 Task: Create a due date automation trigger when advanced on, on the tuesday before a card is due add fields without custom field "Resume" cleared at 11:00 AM.
Action: Mouse moved to (1110, 90)
Screenshot: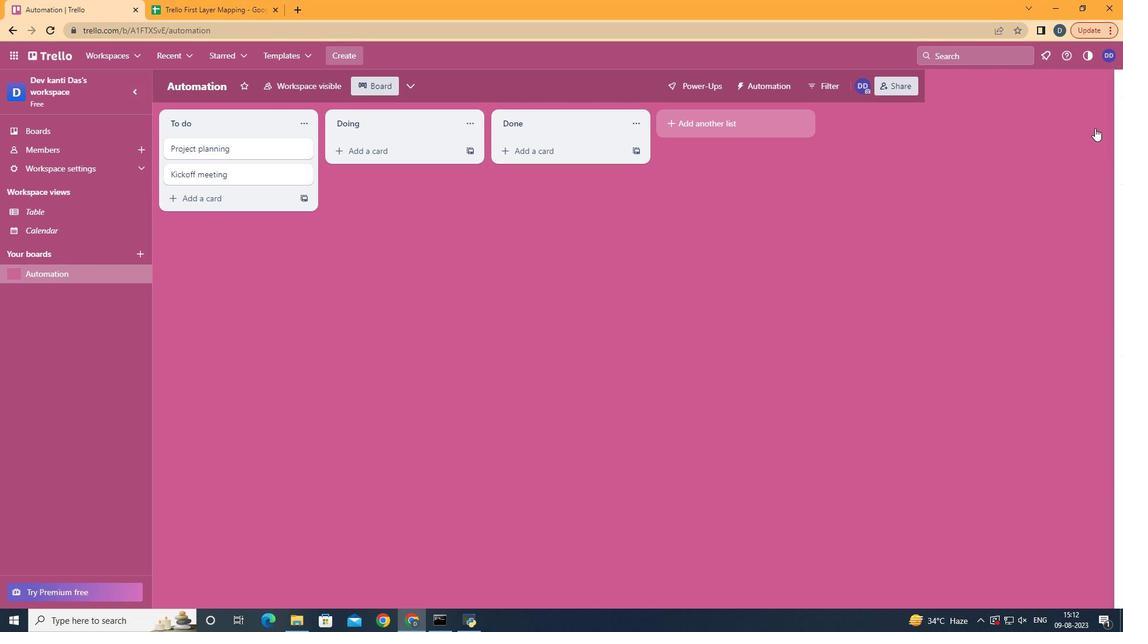 
Action: Mouse pressed left at (1110, 90)
Screenshot: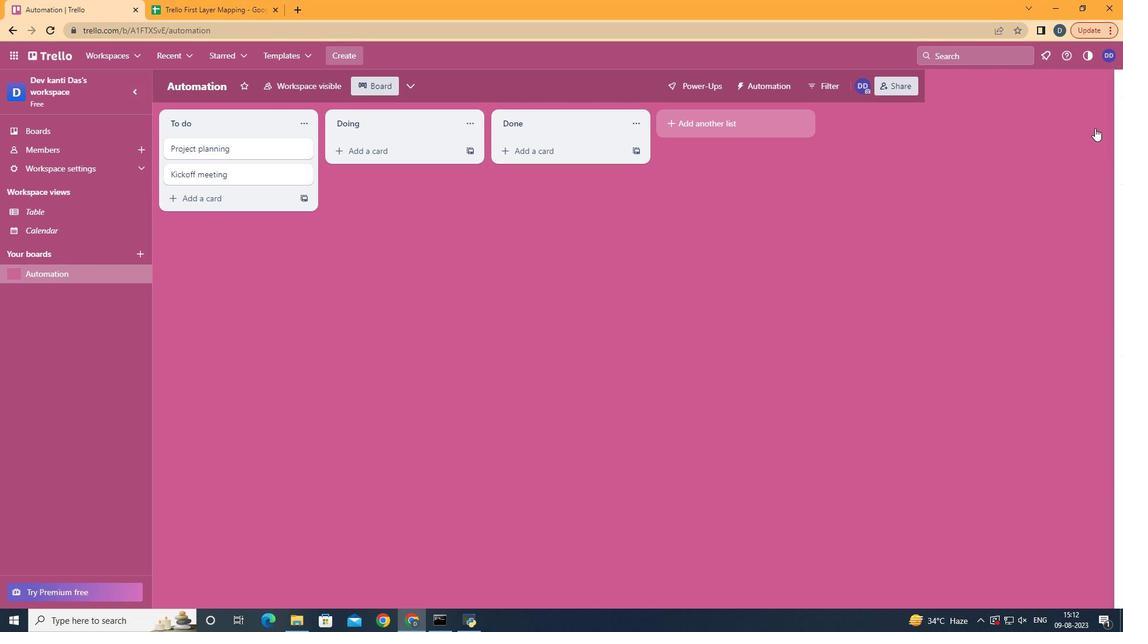 
Action: Mouse moved to (986, 262)
Screenshot: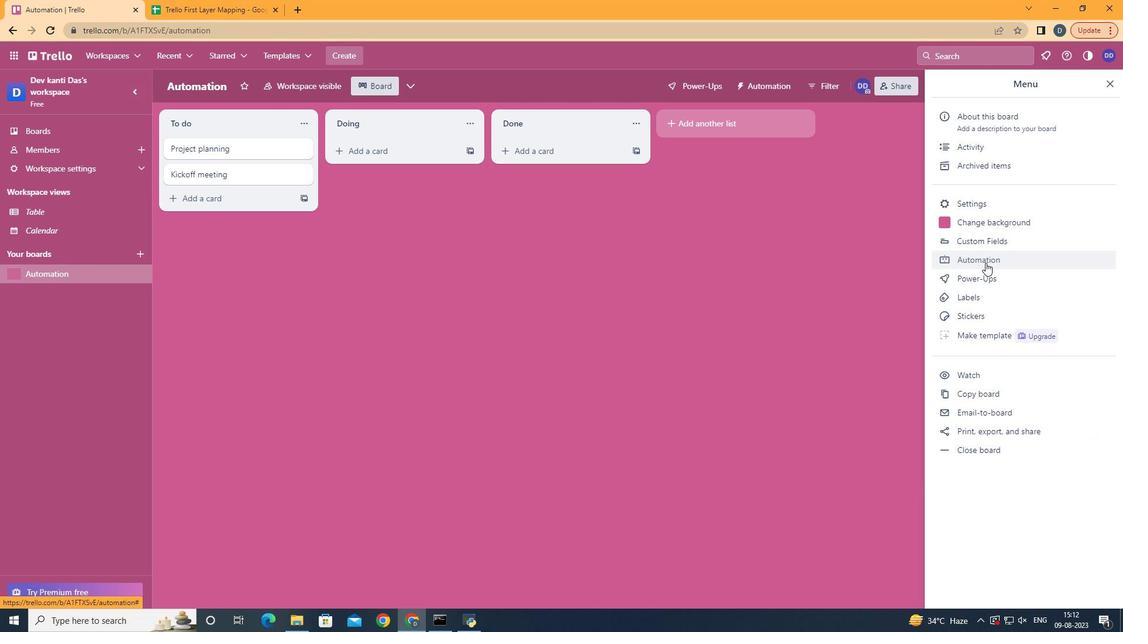 
Action: Mouse pressed left at (986, 262)
Screenshot: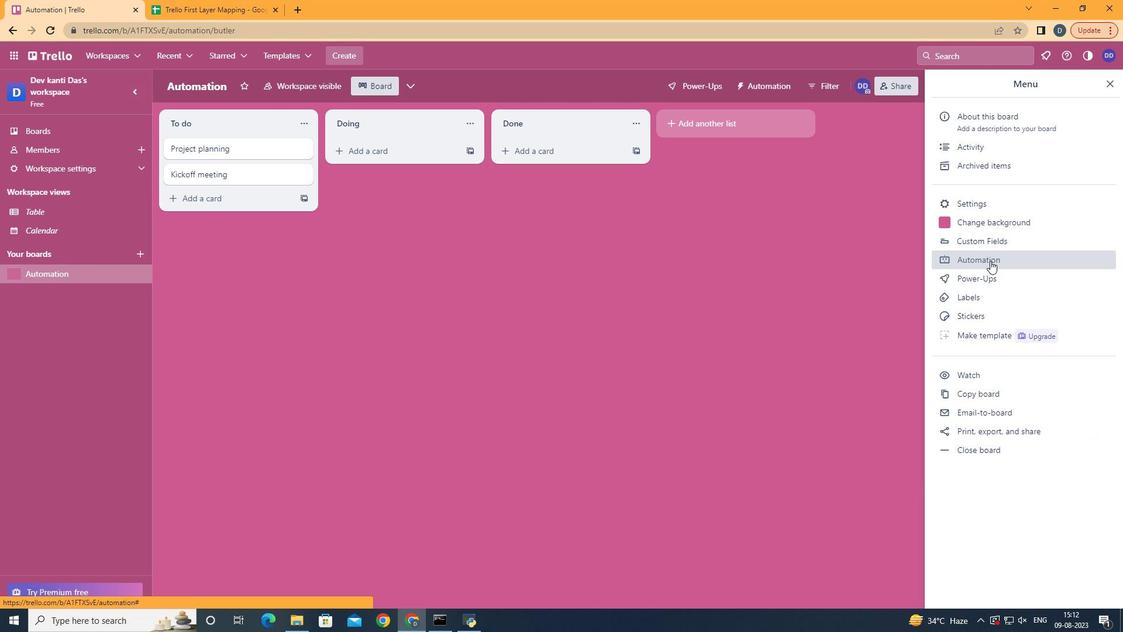 
Action: Mouse moved to (213, 242)
Screenshot: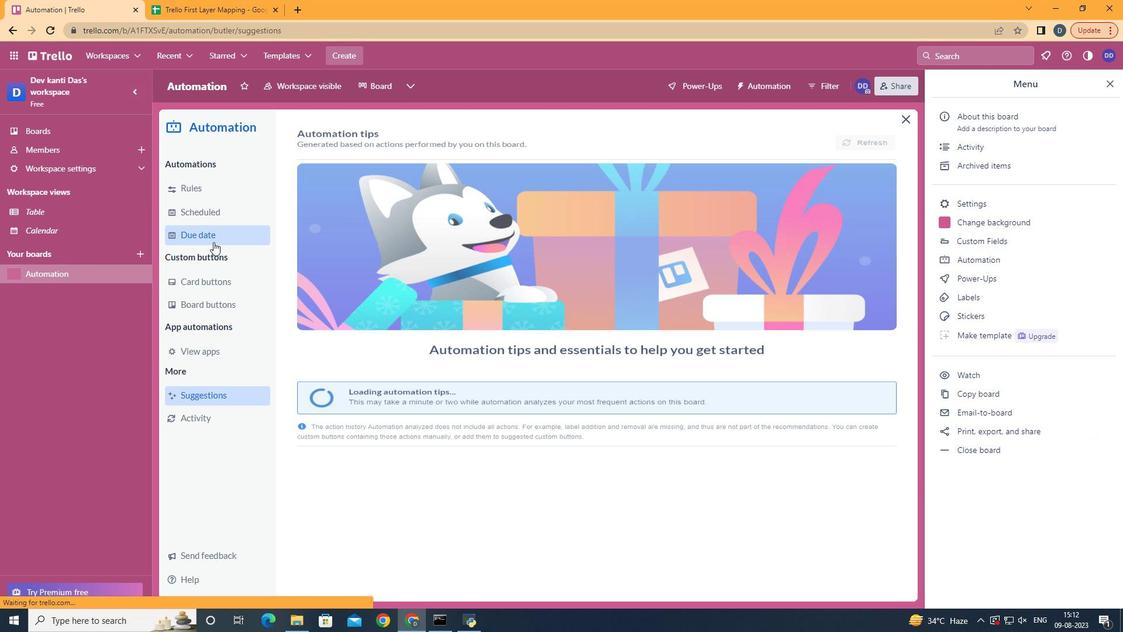 
Action: Mouse pressed left at (213, 242)
Screenshot: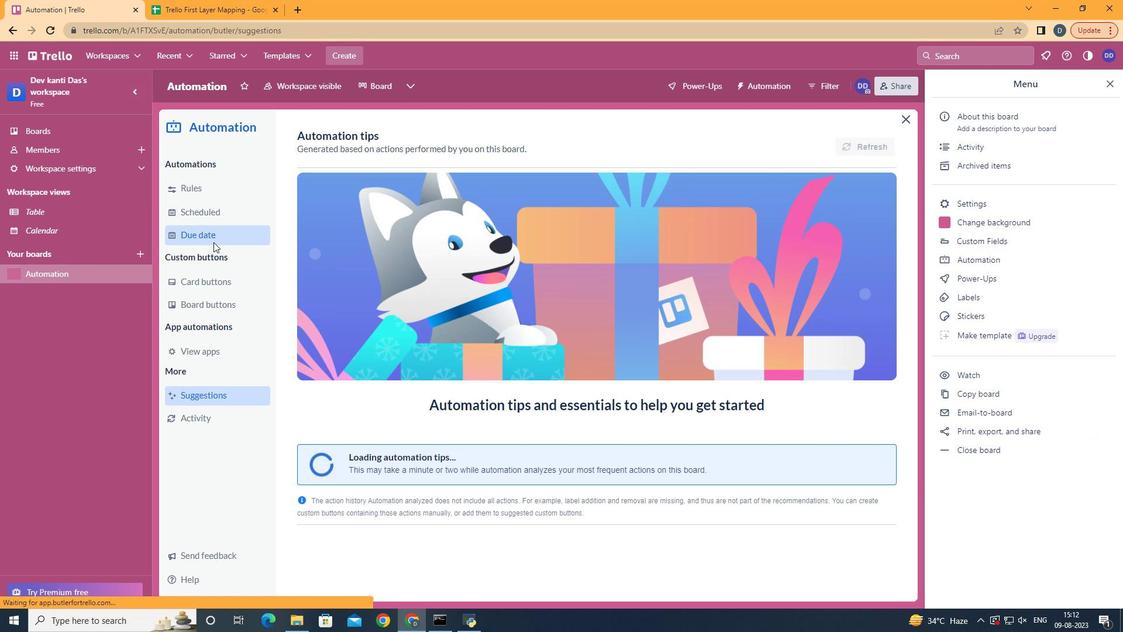 
Action: Mouse moved to (819, 144)
Screenshot: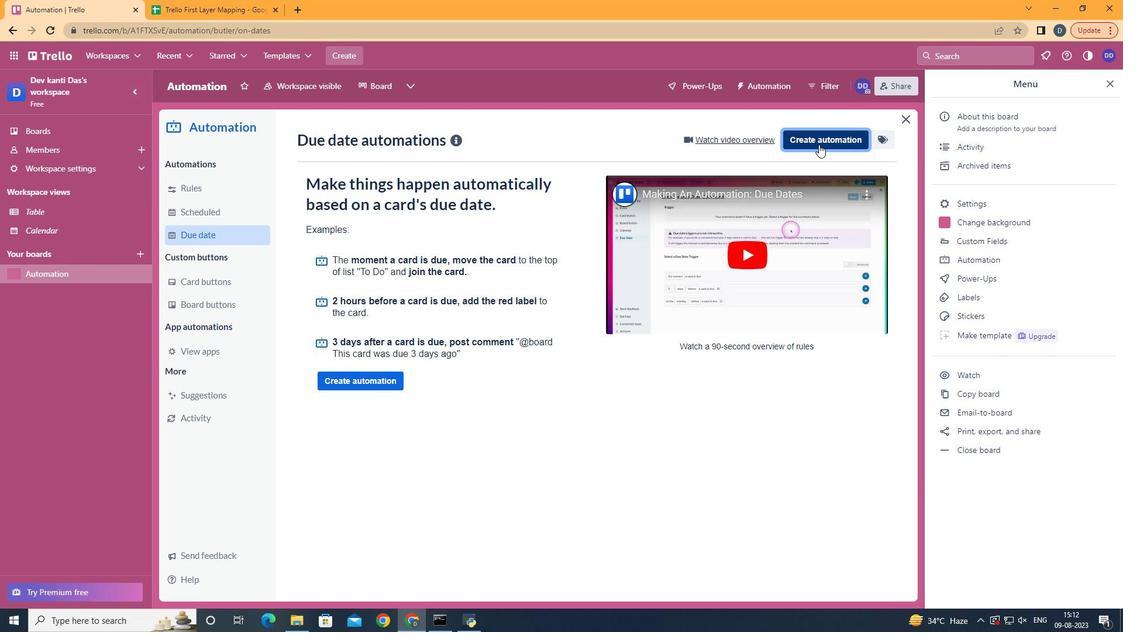 
Action: Mouse pressed left at (819, 144)
Screenshot: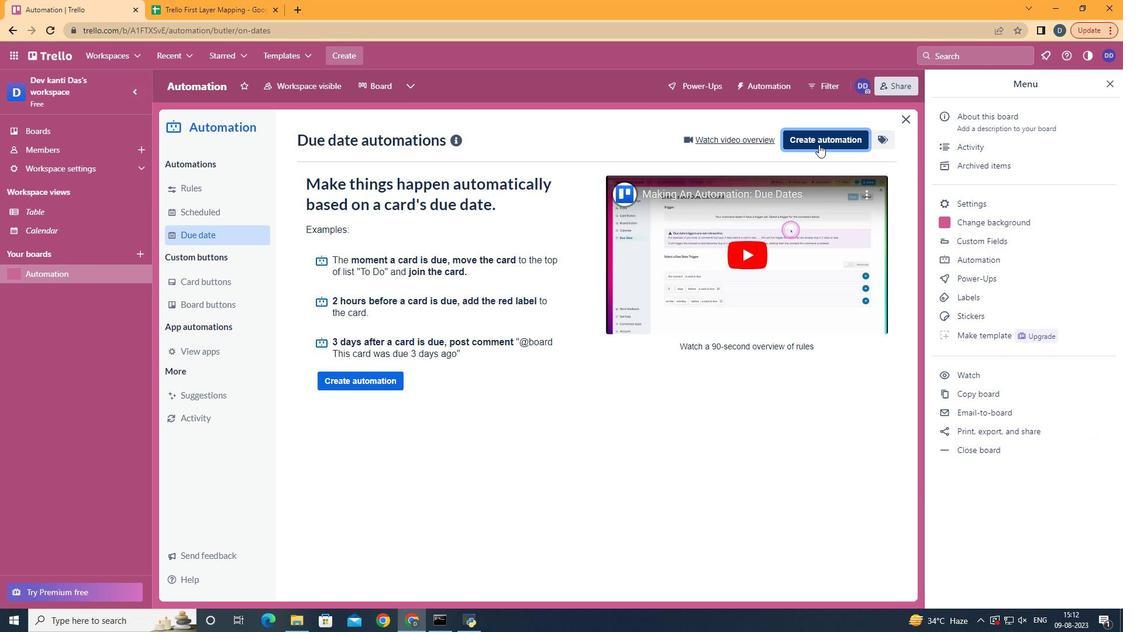 
Action: Mouse moved to (660, 250)
Screenshot: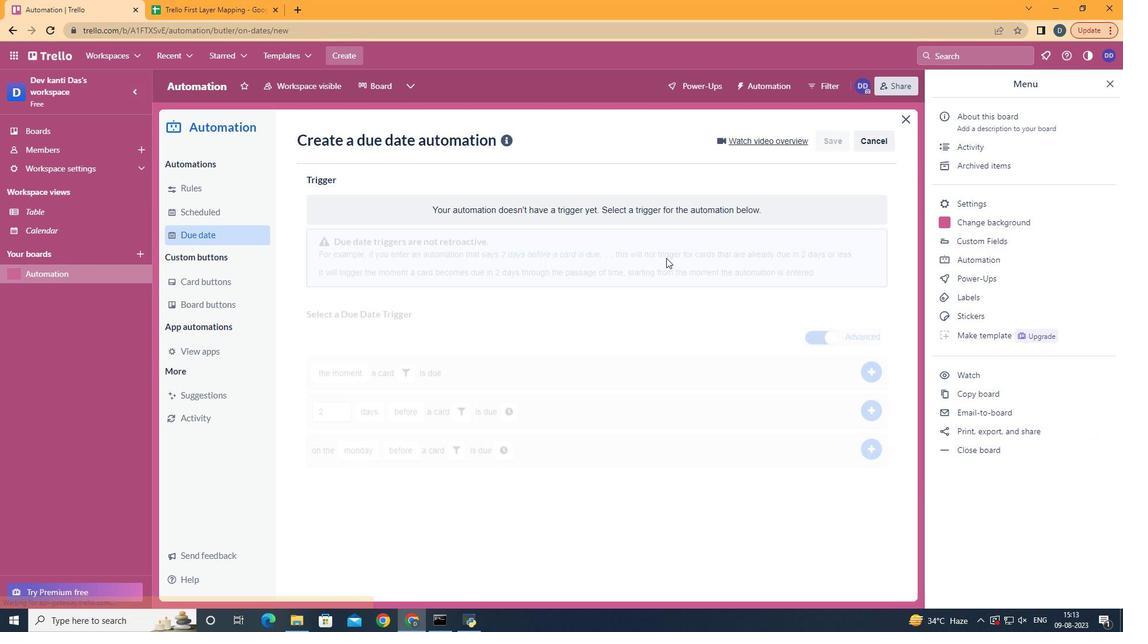 
Action: Mouse pressed left at (660, 250)
Screenshot: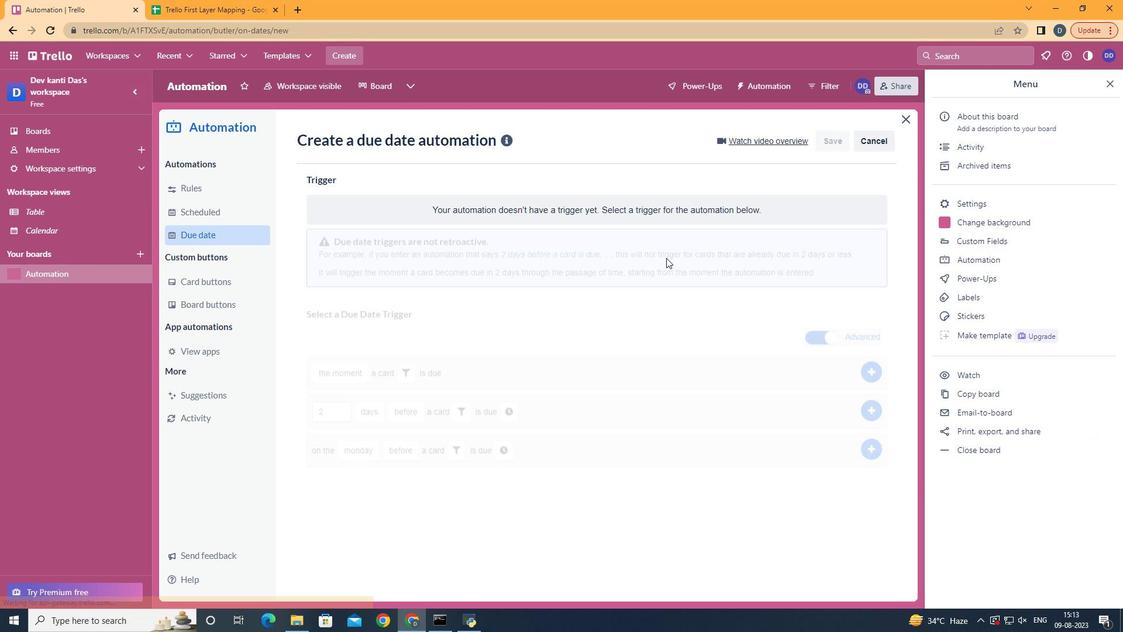 
Action: Mouse moved to (379, 333)
Screenshot: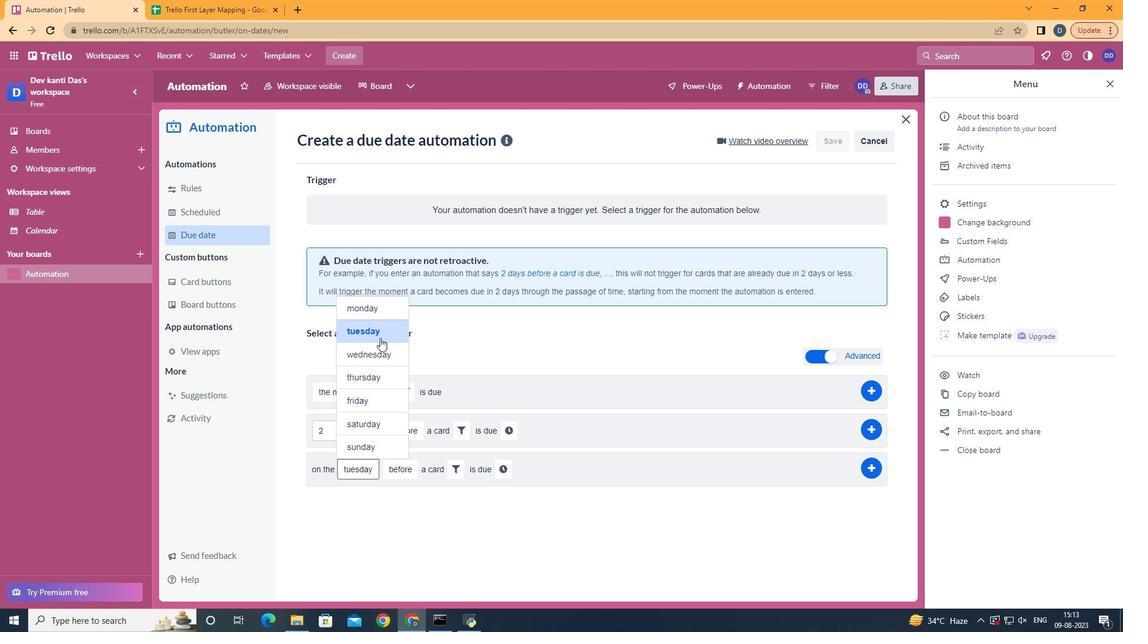 
Action: Mouse pressed left at (379, 333)
Screenshot: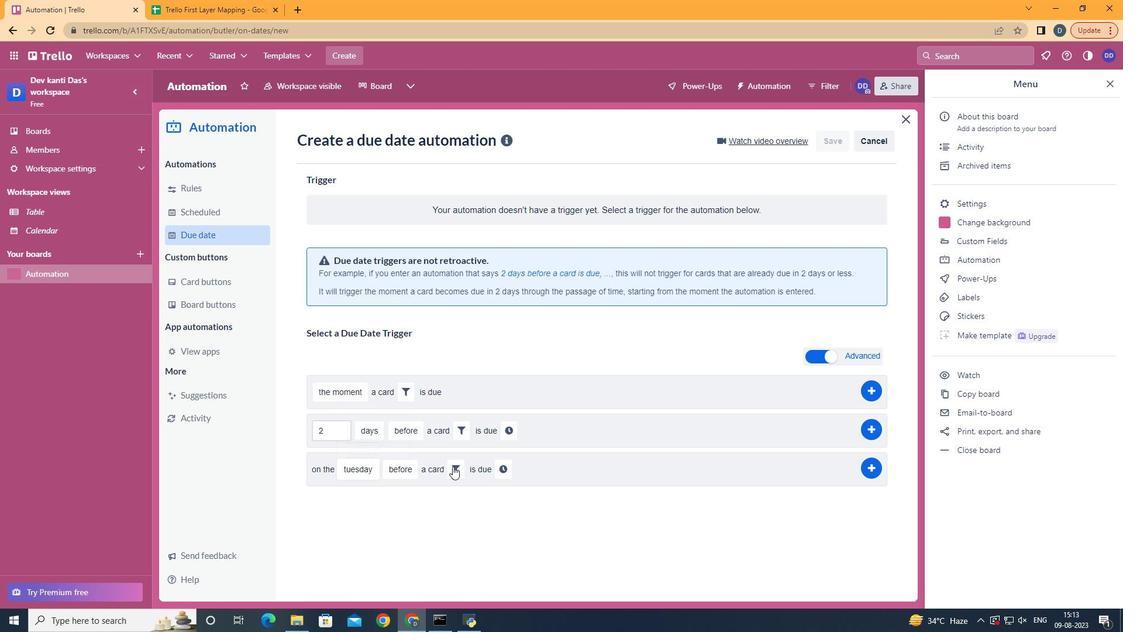 
Action: Mouse moved to (454, 472)
Screenshot: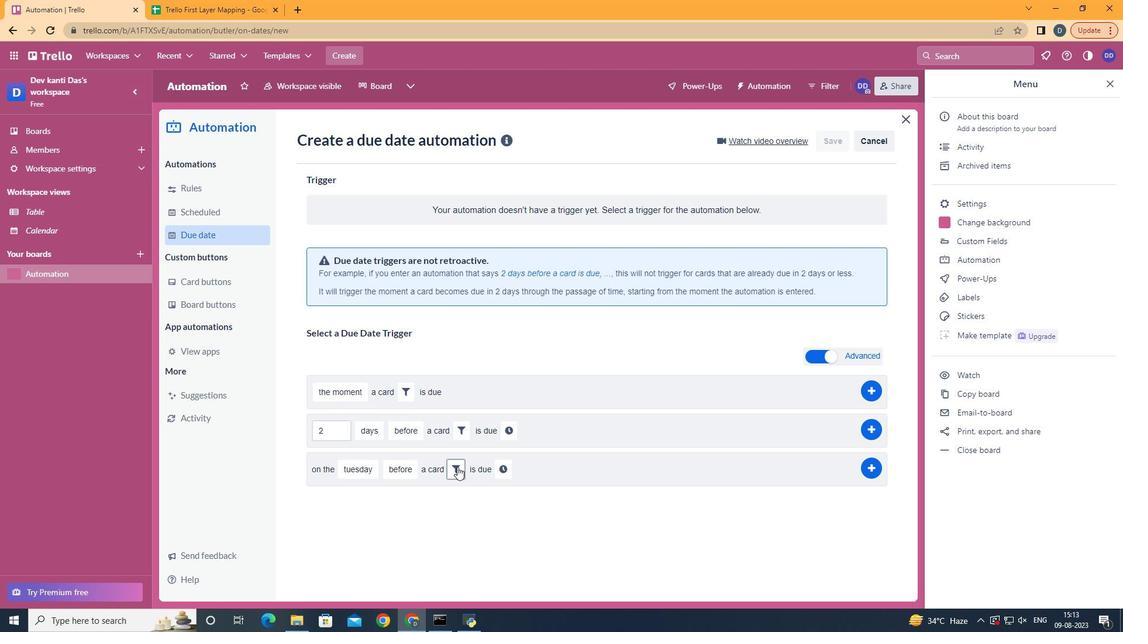 
Action: Mouse pressed left at (454, 472)
Screenshot: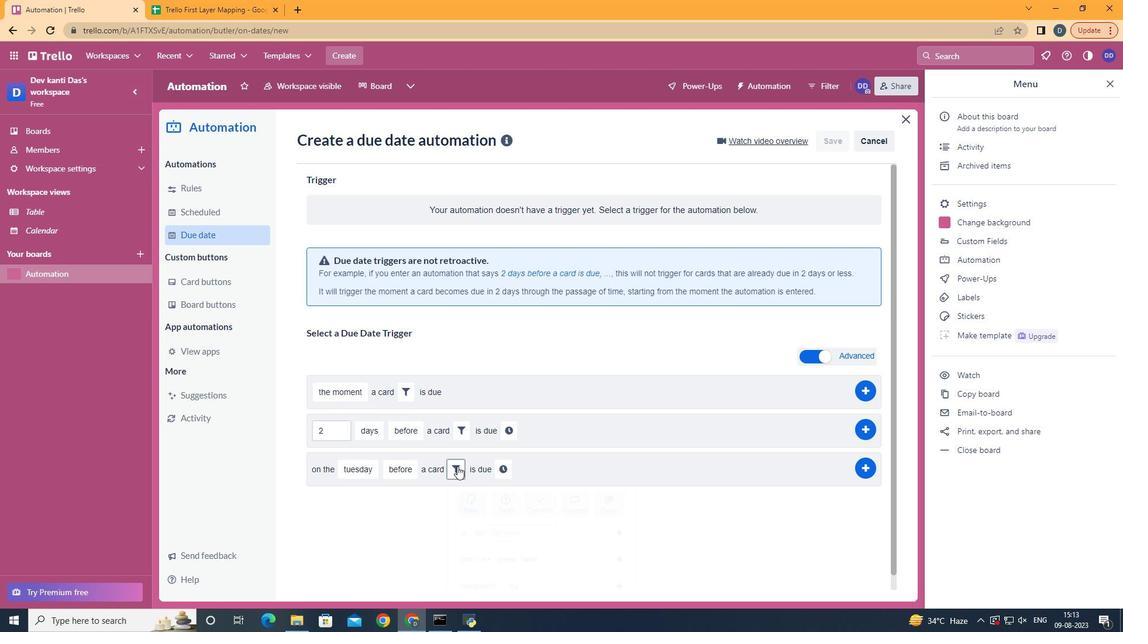 
Action: Mouse moved to (654, 503)
Screenshot: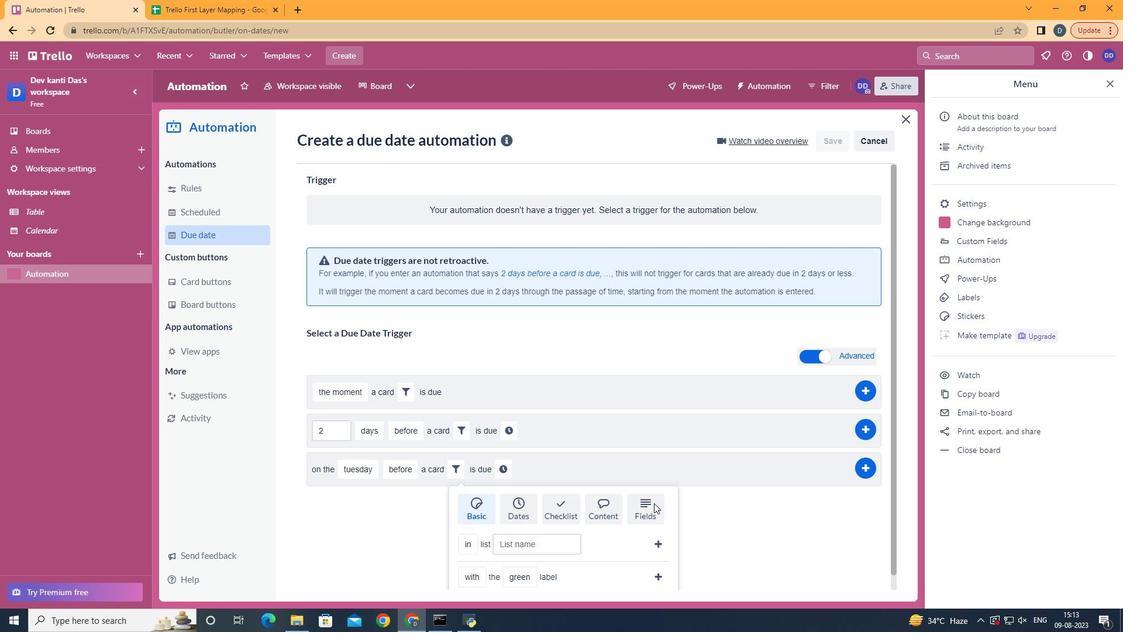 
Action: Mouse pressed left at (654, 503)
Screenshot: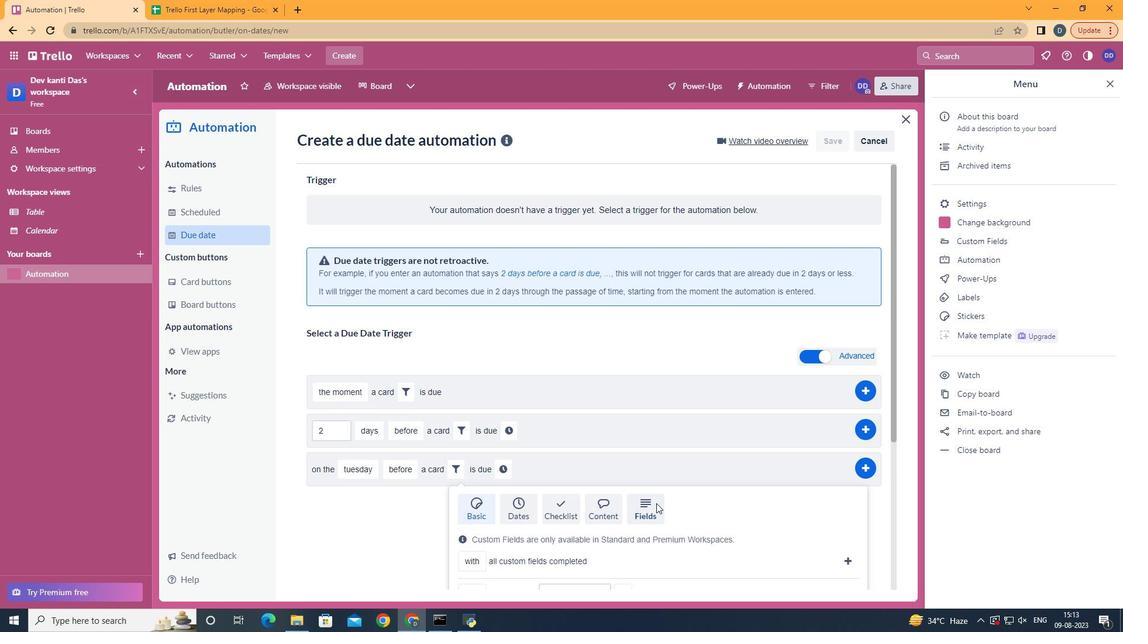 
Action: Mouse moved to (656, 503)
Screenshot: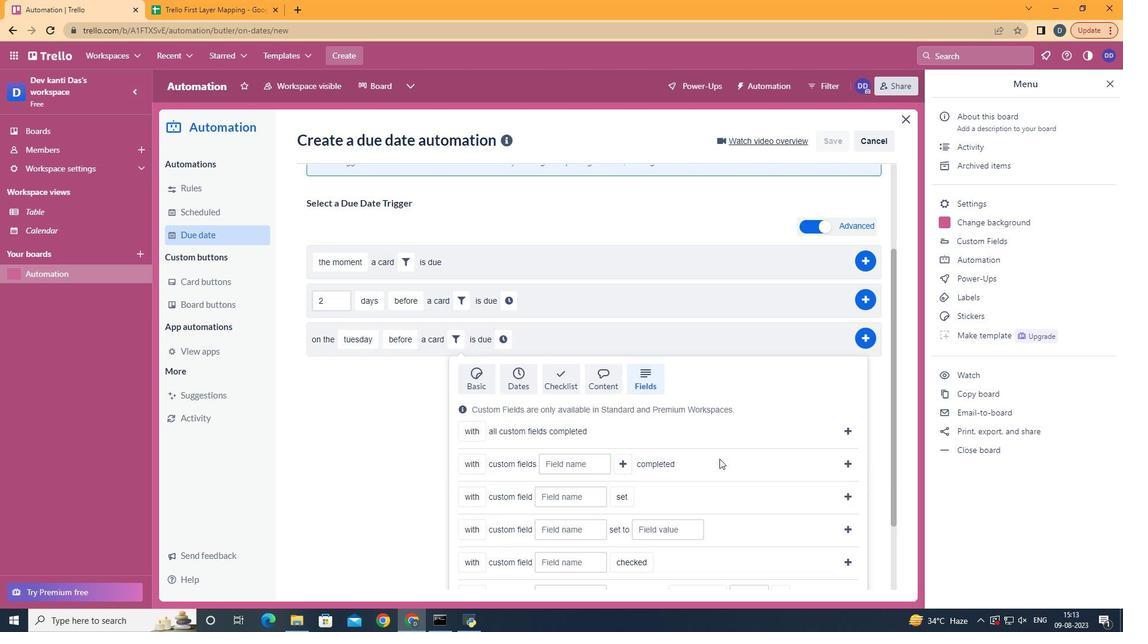 
Action: Mouse scrolled (656, 502) with delta (0, 0)
Screenshot: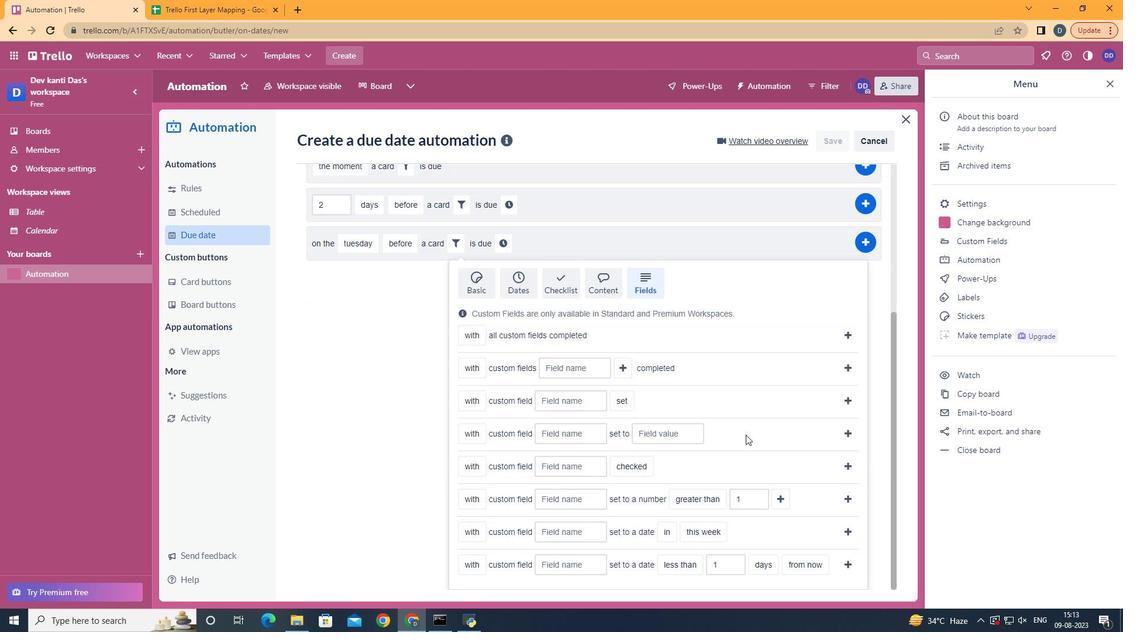
Action: Mouse scrolled (656, 502) with delta (0, 0)
Screenshot: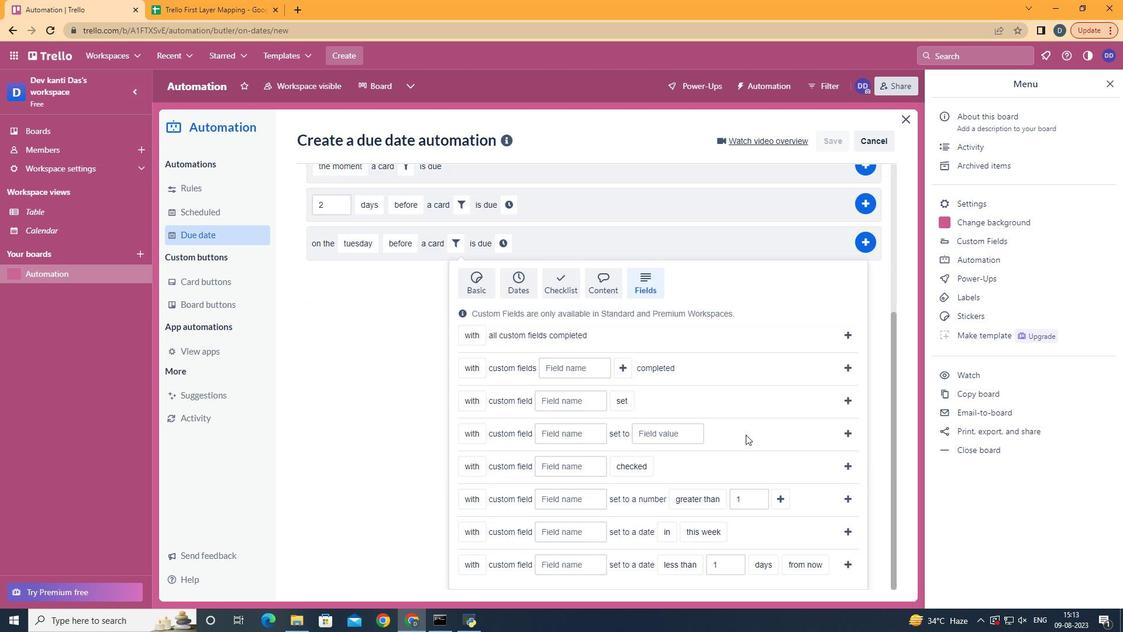
Action: Mouse scrolled (656, 502) with delta (0, 0)
Screenshot: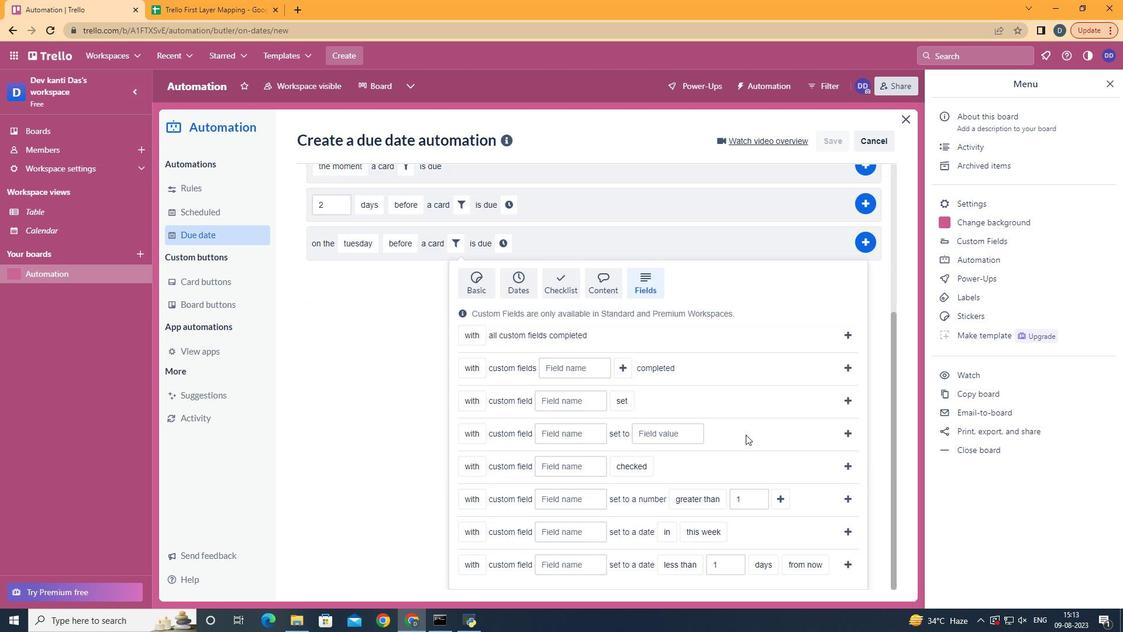 
Action: Mouse scrolled (656, 502) with delta (0, 0)
Screenshot: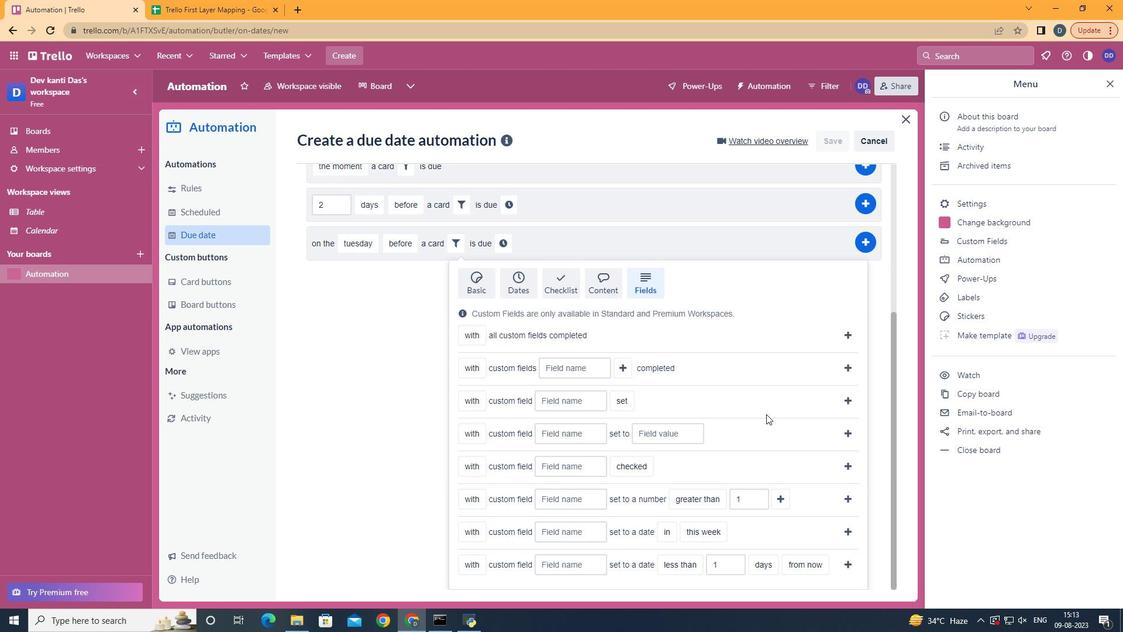 
Action: Mouse scrolled (656, 502) with delta (0, 0)
Screenshot: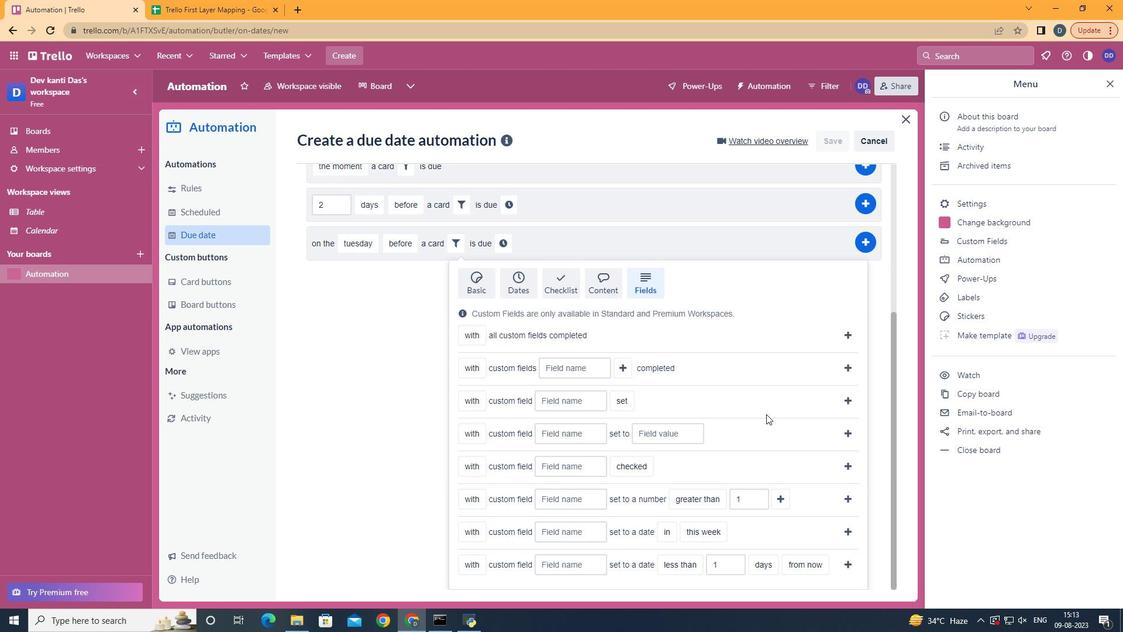 
Action: Mouse moved to (491, 443)
Screenshot: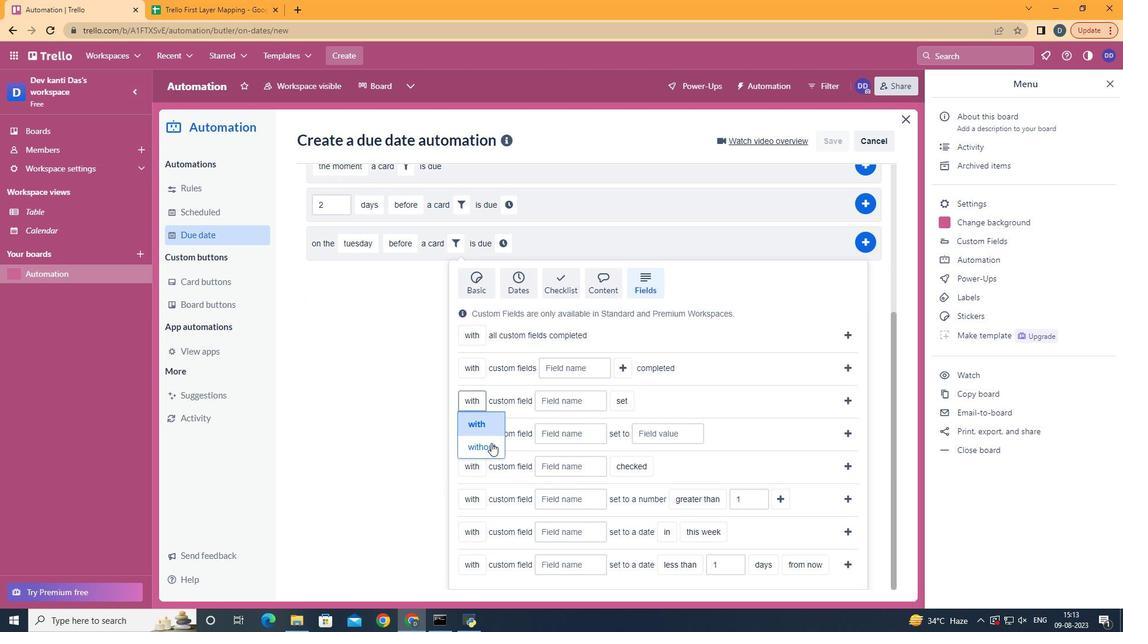 
Action: Mouse pressed left at (491, 443)
Screenshot: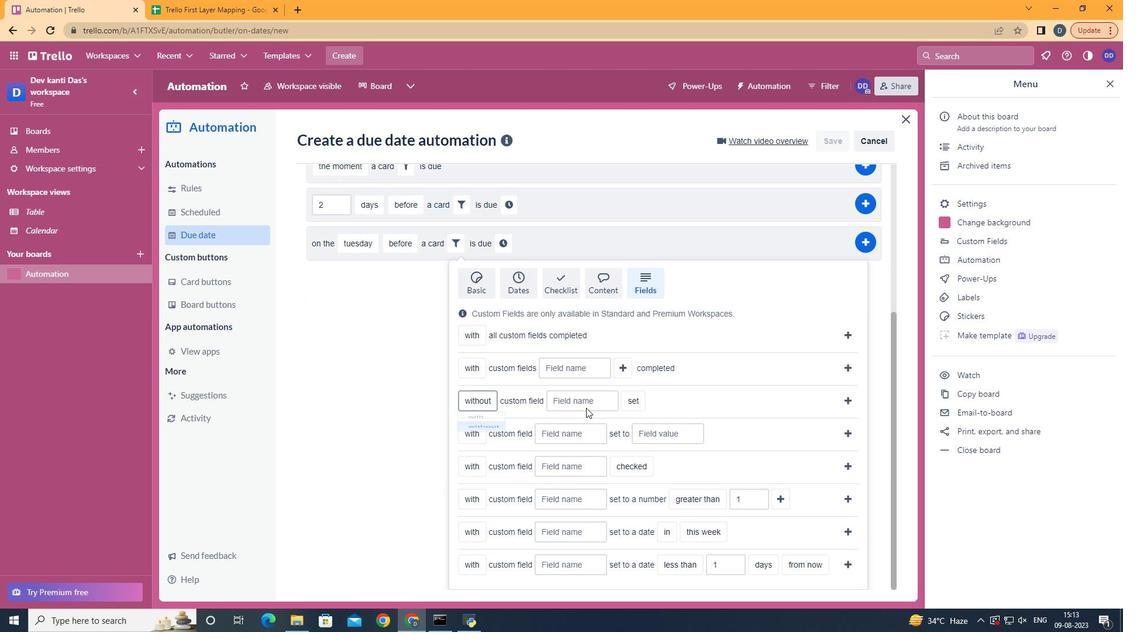 
Action: Mouse moved to (585, 399)
Screenshot: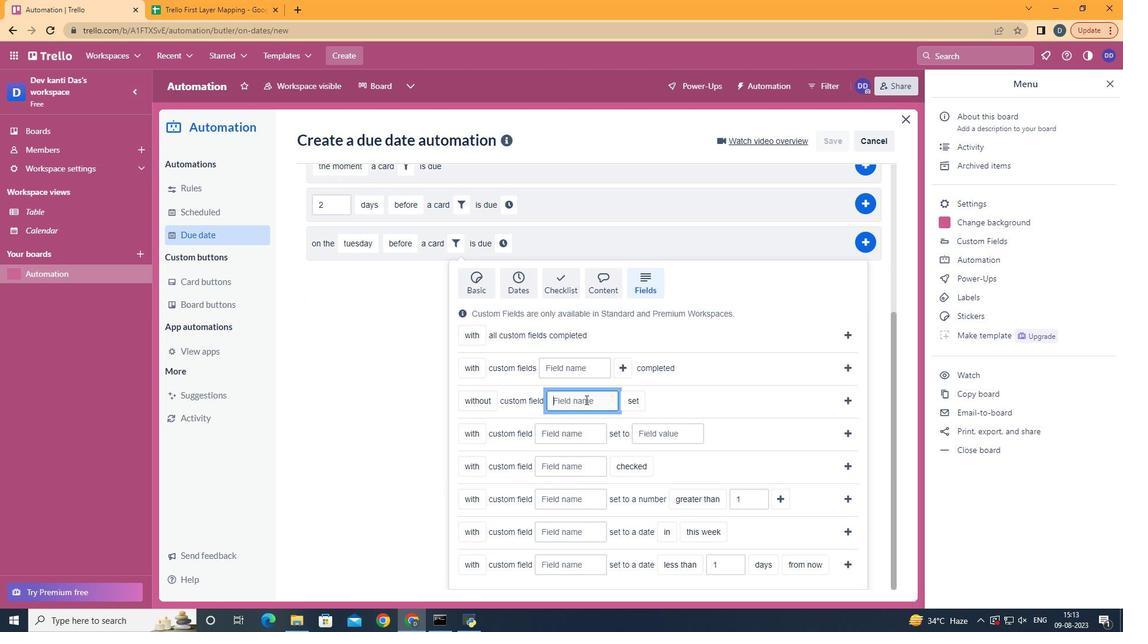 
Action: Mouse pressed left at (585, 399)
Screenshot: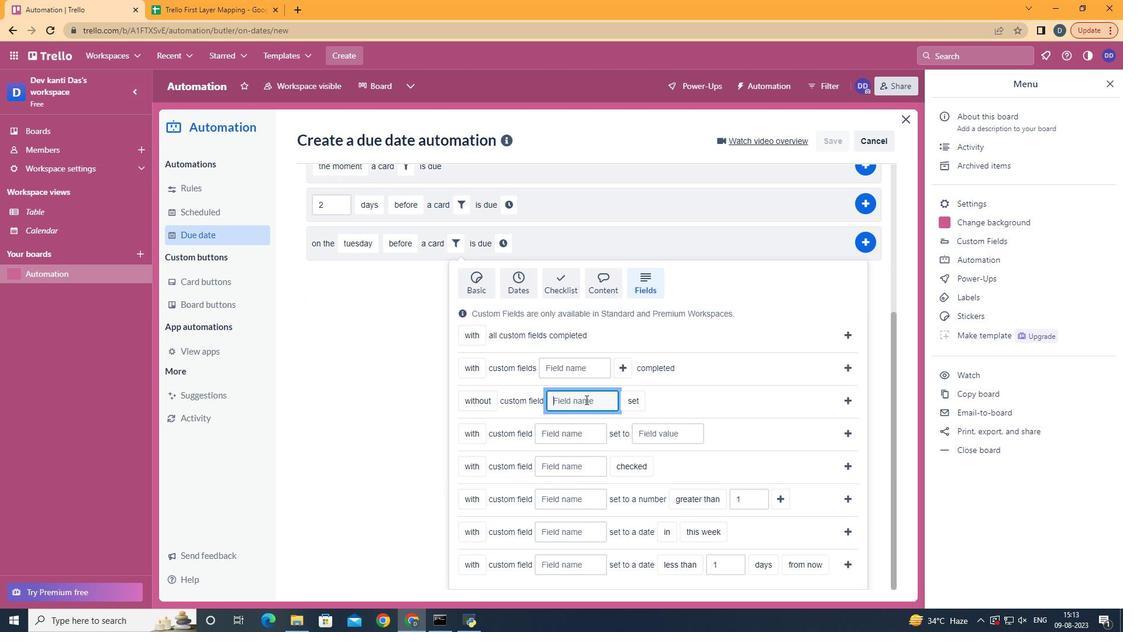 
Action: Key pressed <Key.shift>Resume
Screenshot: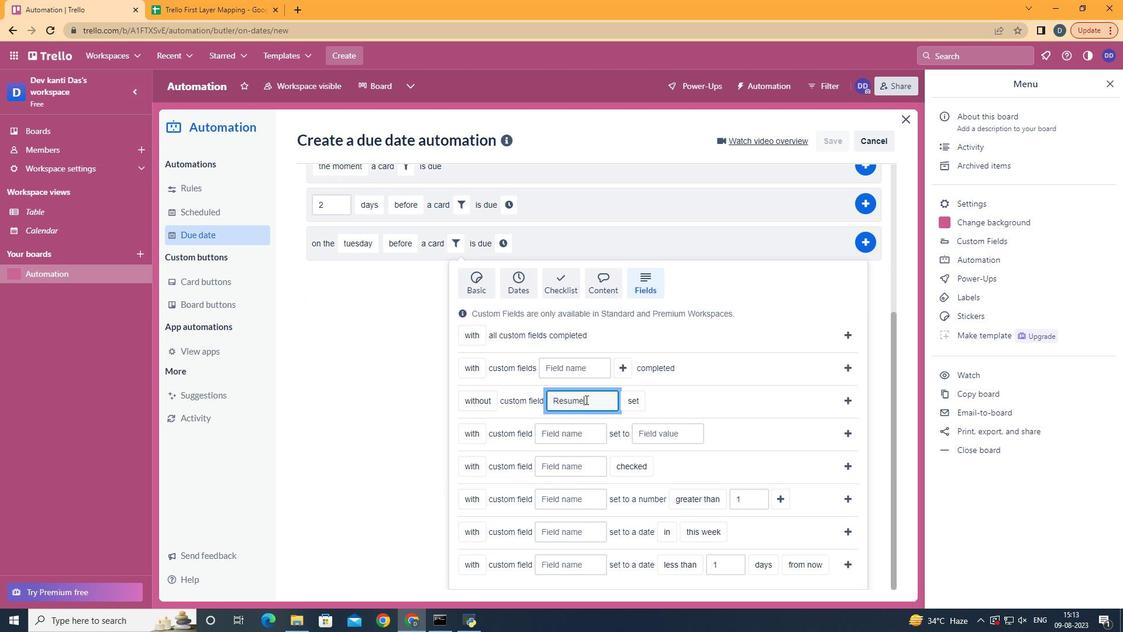 
Action: Mouse moved to (640, 447)
Screenshot: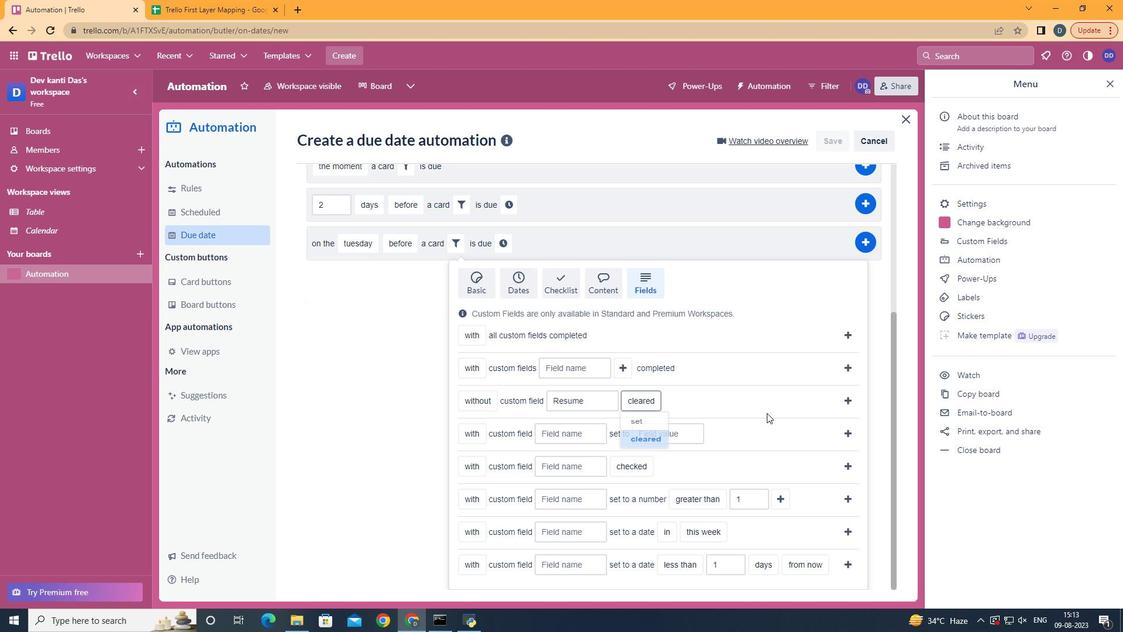 
Action: Mouse pressed left at (640, 447)
Screenshot: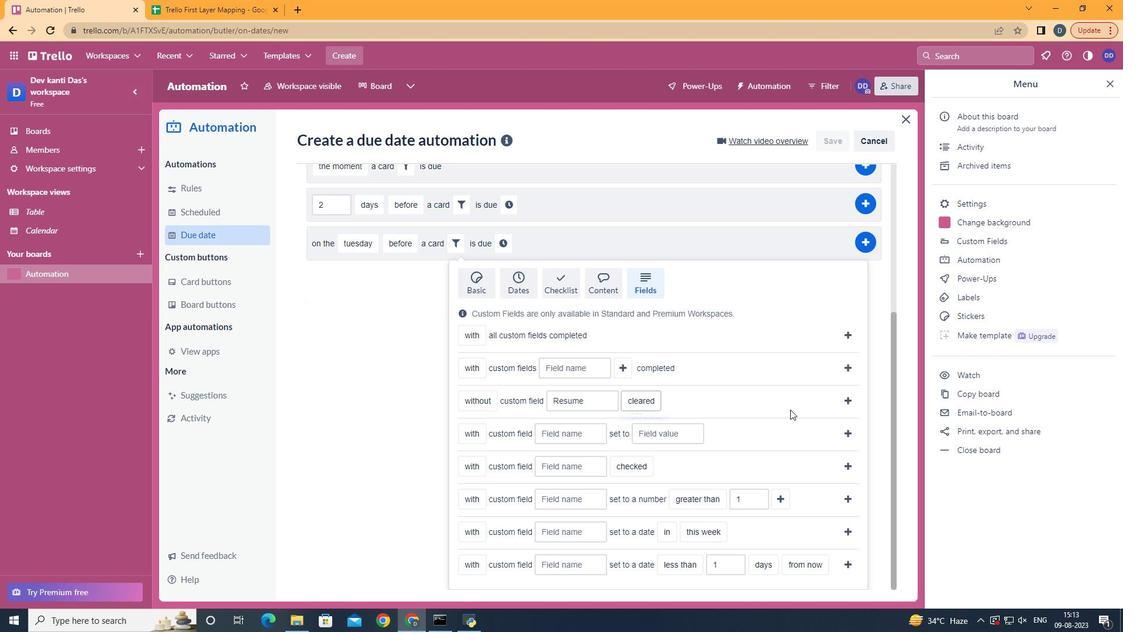 
Action: Mouse moved to (848, 400)
Screenshot: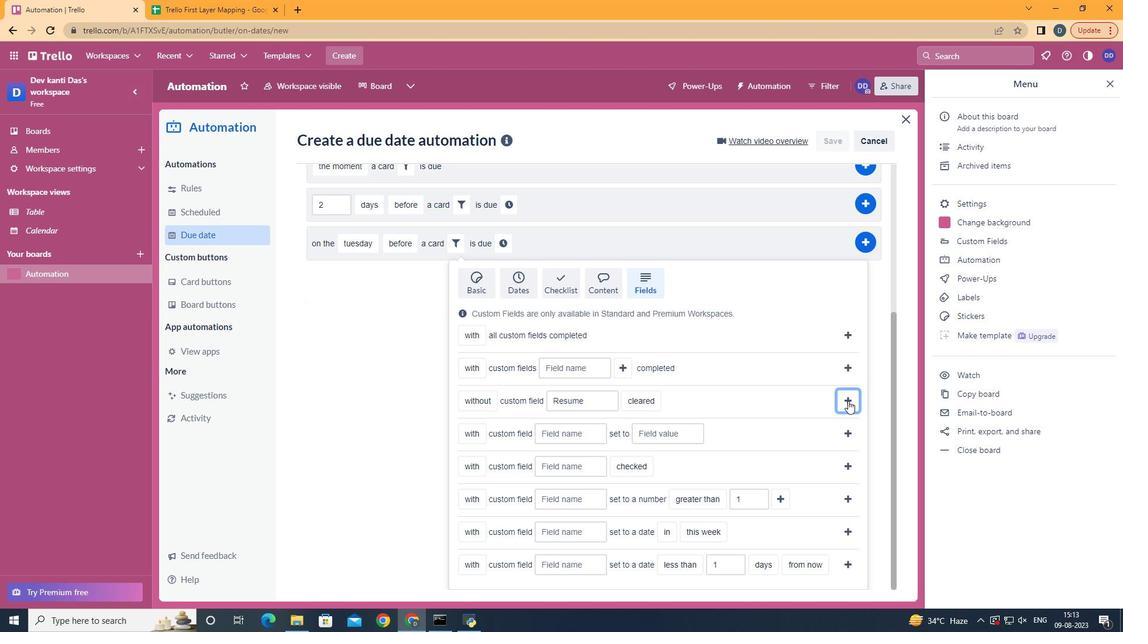 
Action: Mouse pressed left at (848, 400)
Screenshot: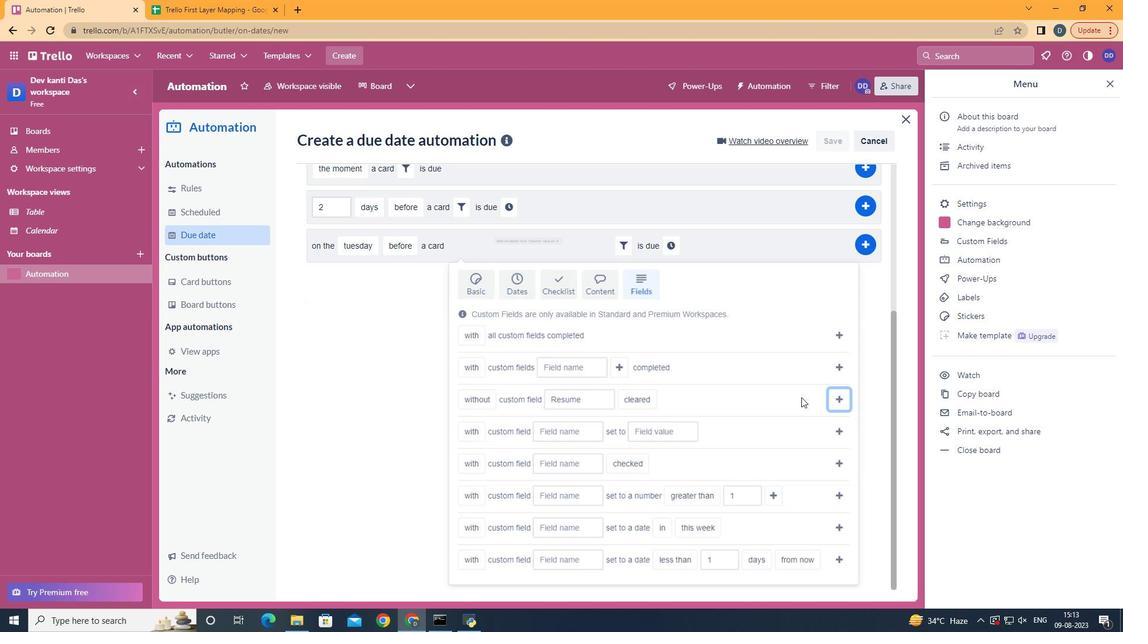 
Action: Mouse moved to (674, 468)
Screenshot: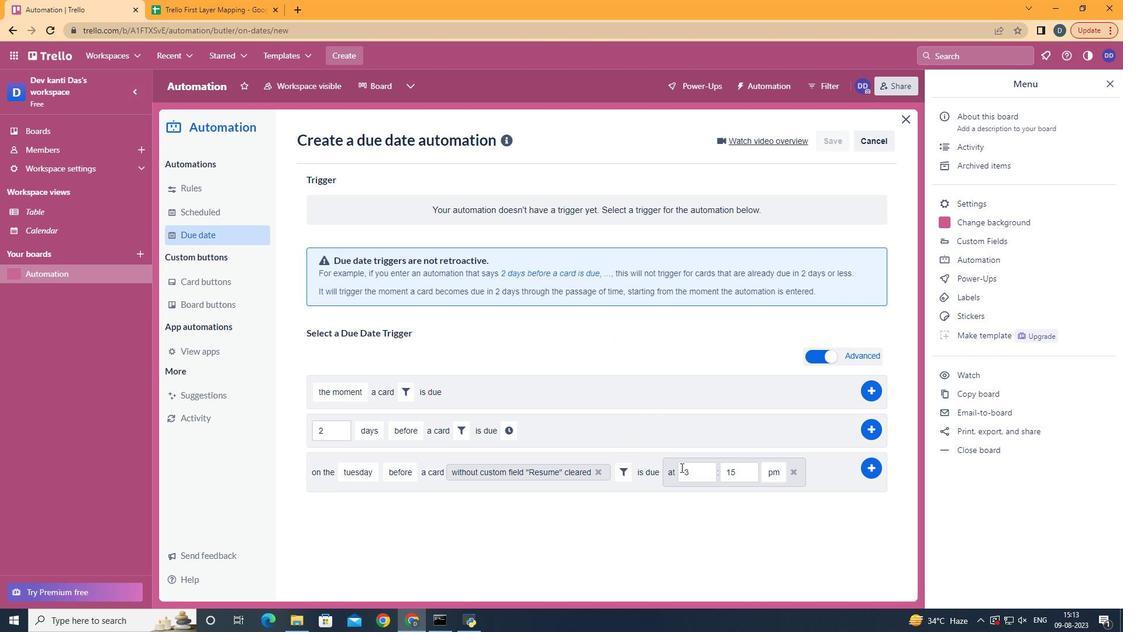 
Action: Mouse pressed left at (674, 468)
Screenshot: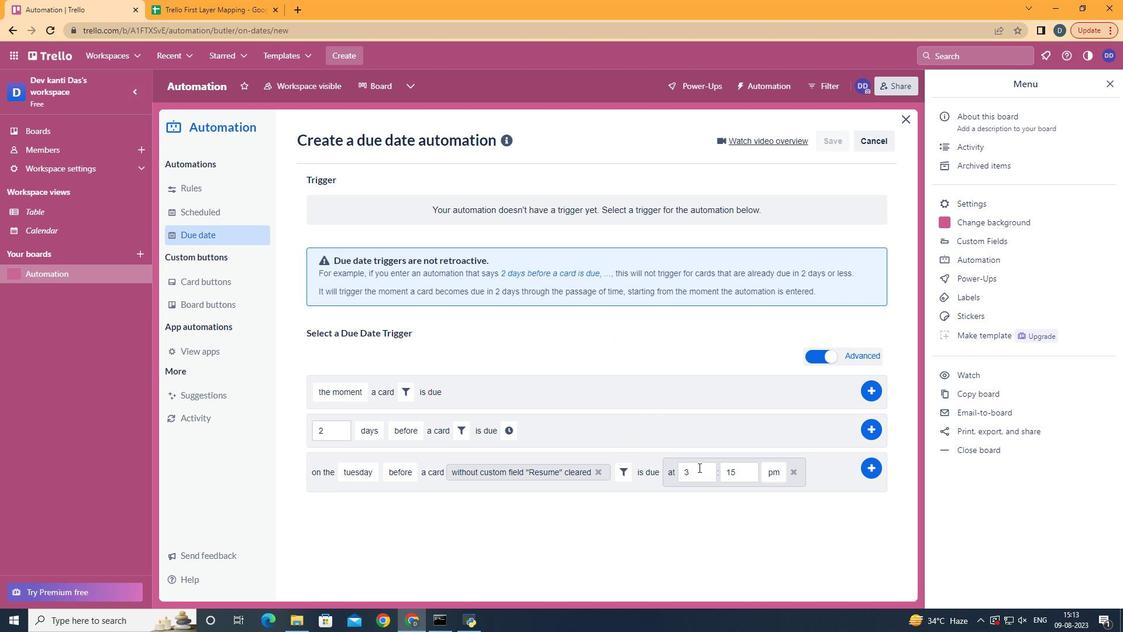 
Action: Mouse moved to (701, 468)
Screenshot: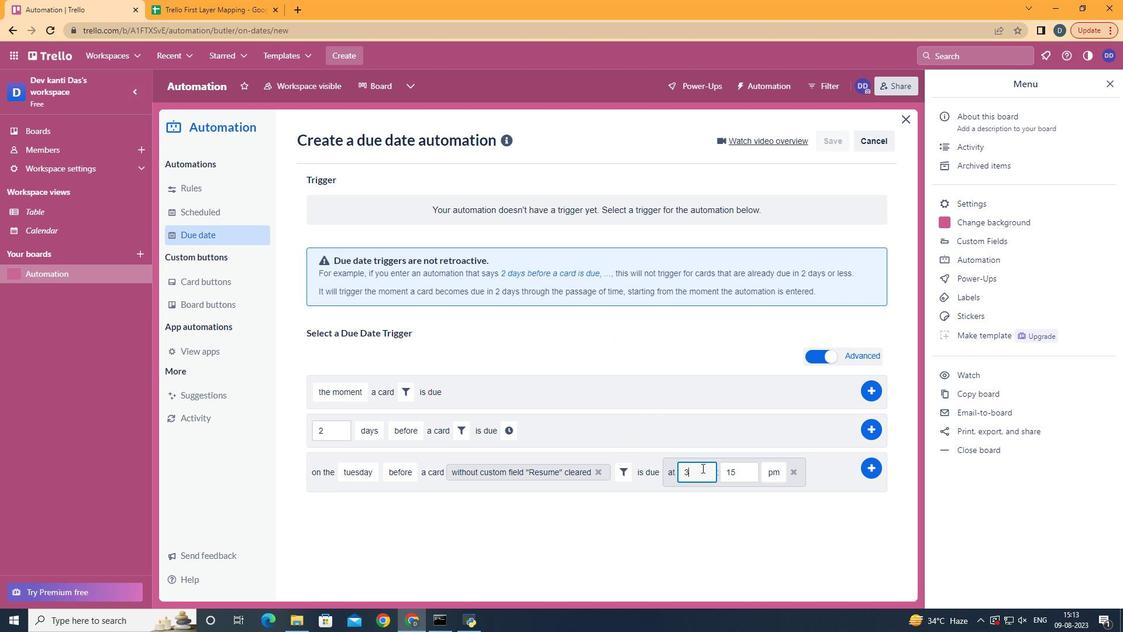 
Action: Mouse pressed left at (701, 468)
Screenshot: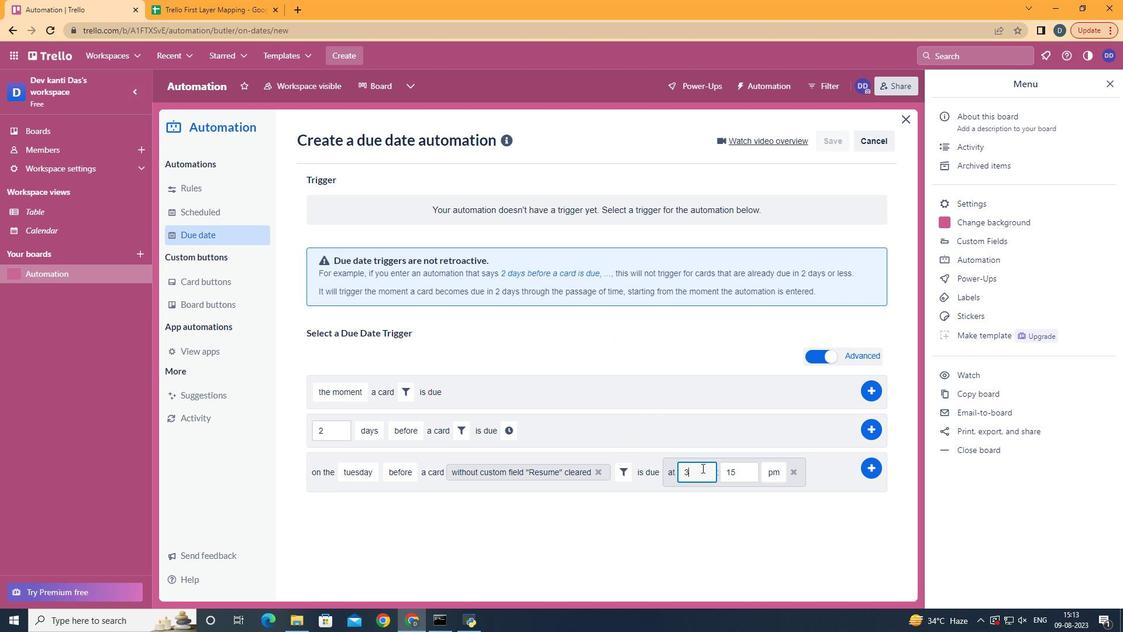 
Action: Mouse moved to (702, 468)
Screenshot: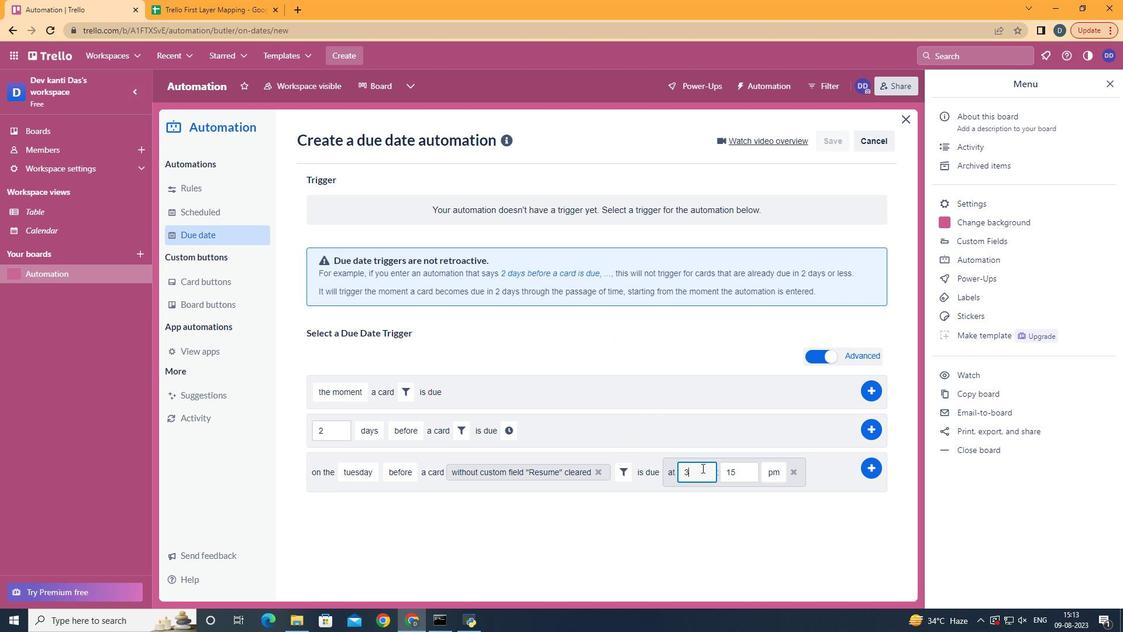 
Action: Key pressed <Key.backspace>11
Screenshot: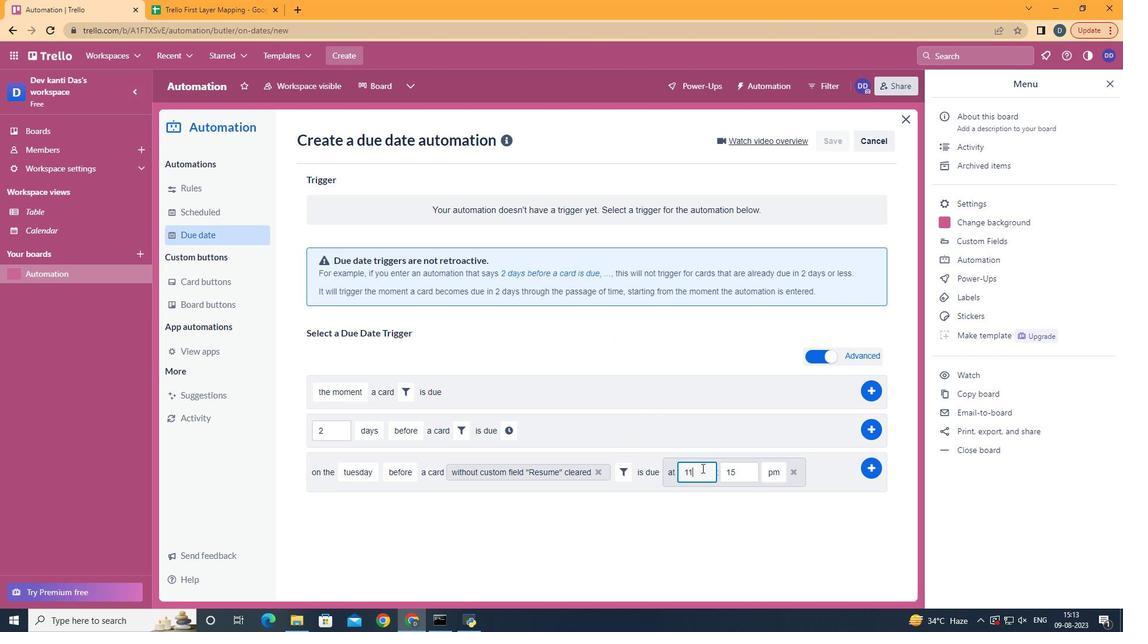 
Action: Mouse moved to (742, 469)
Screenshot: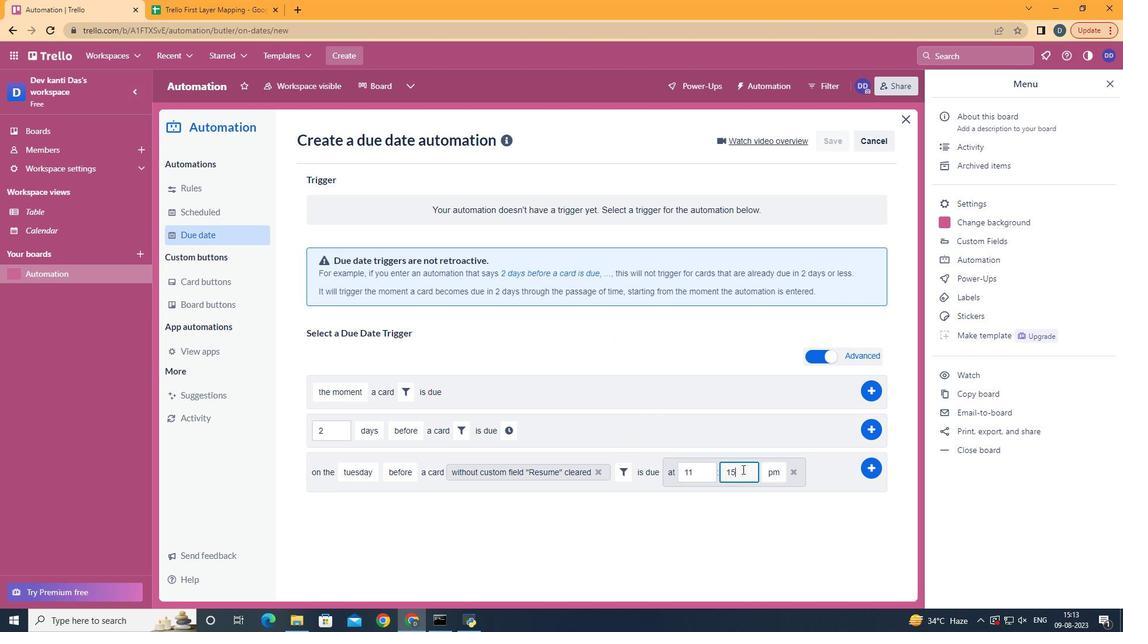 
Action: Mouse pressed left at (742, 469)
Screenshot: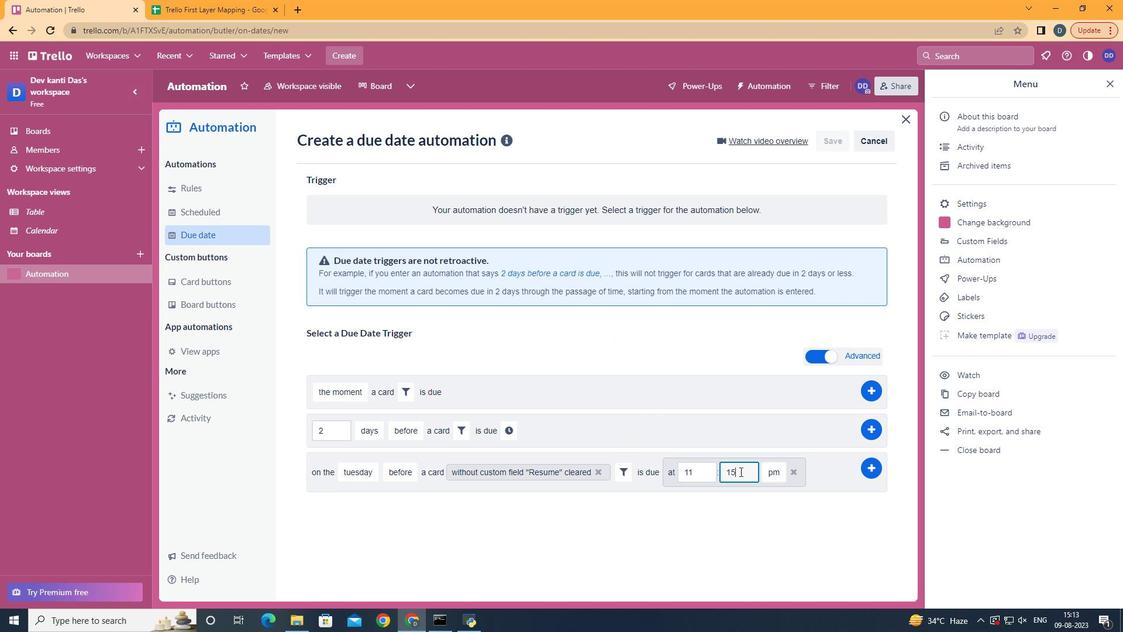 
Action: Mouse moved to (741, 471)
Screenshot: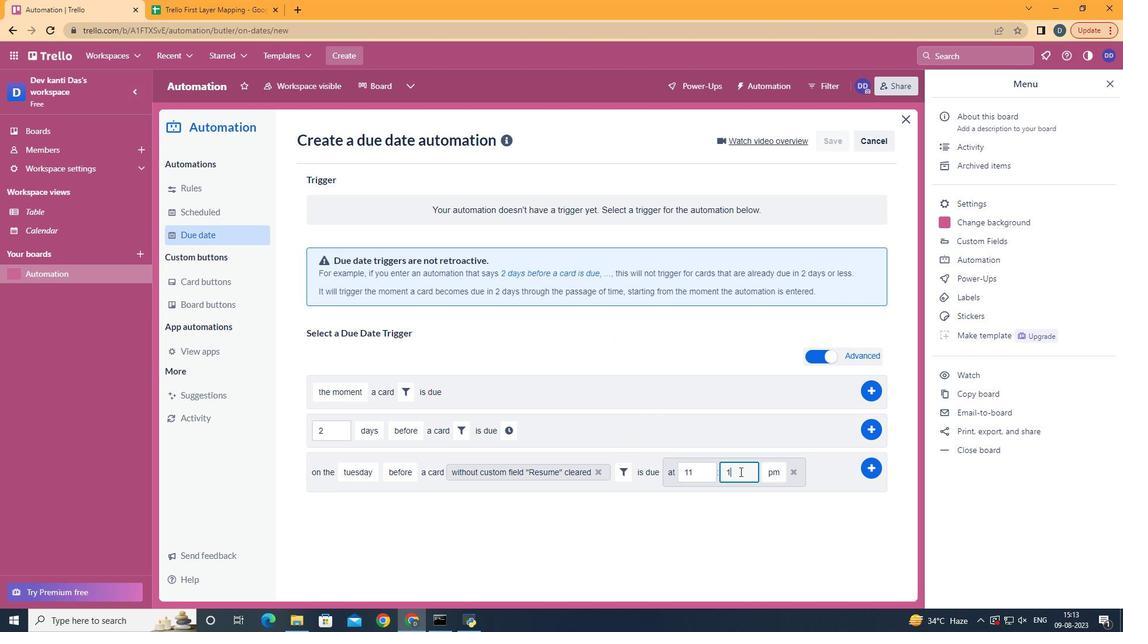 
Action: Key pressed <Key.backspace>
Screenshot: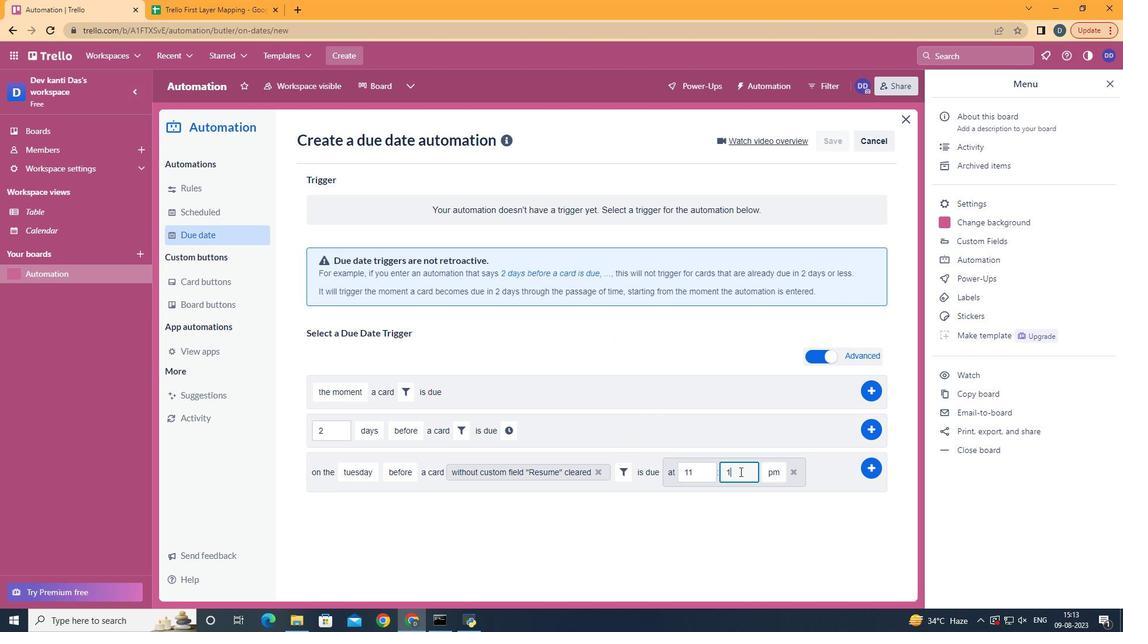 
Action: Mouse moved to (740, 471)
Screenshot: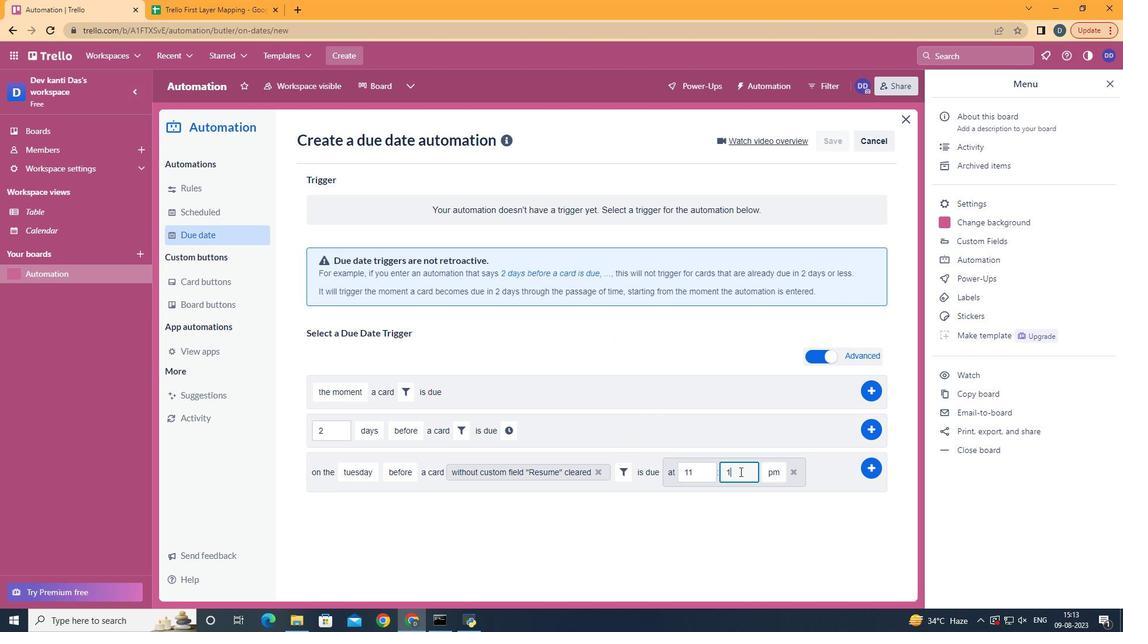 
Action: Key pressed <Key.backspace>00
Screenshot: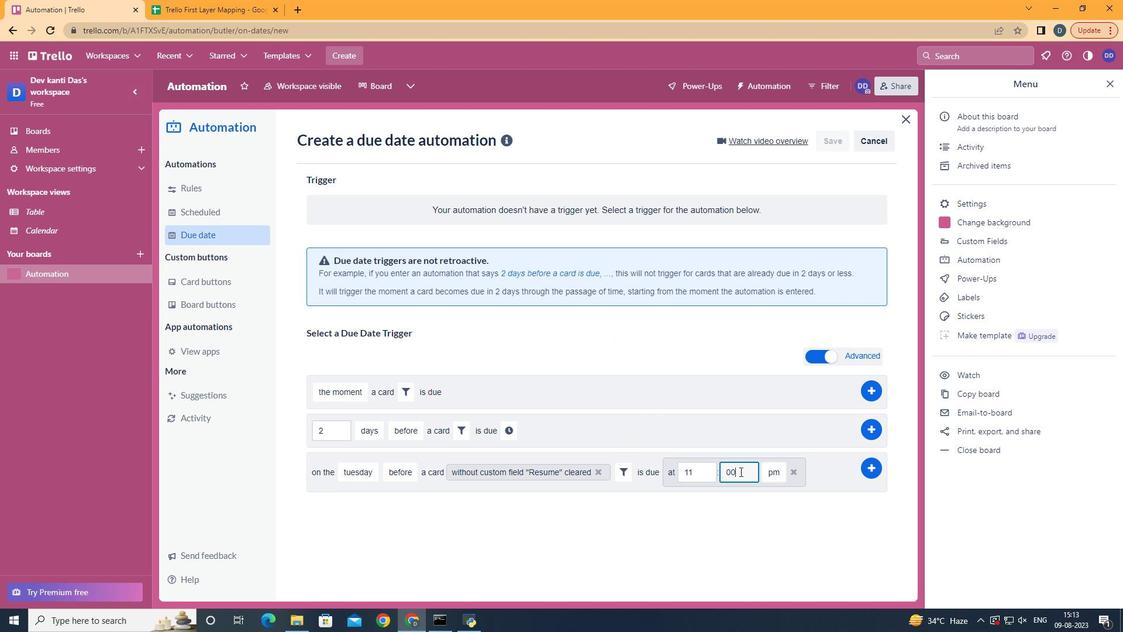 
Action: Mouse moved to (775, 495)
Screenshot: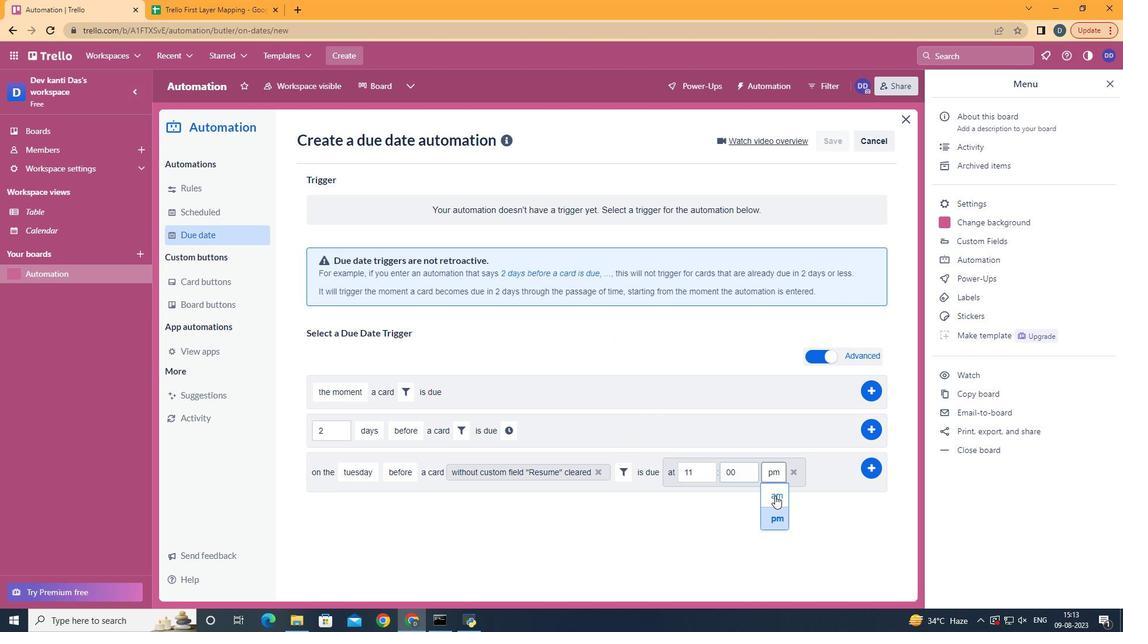 
Action: Mouse pressed left at (775, 495)
Screenshot: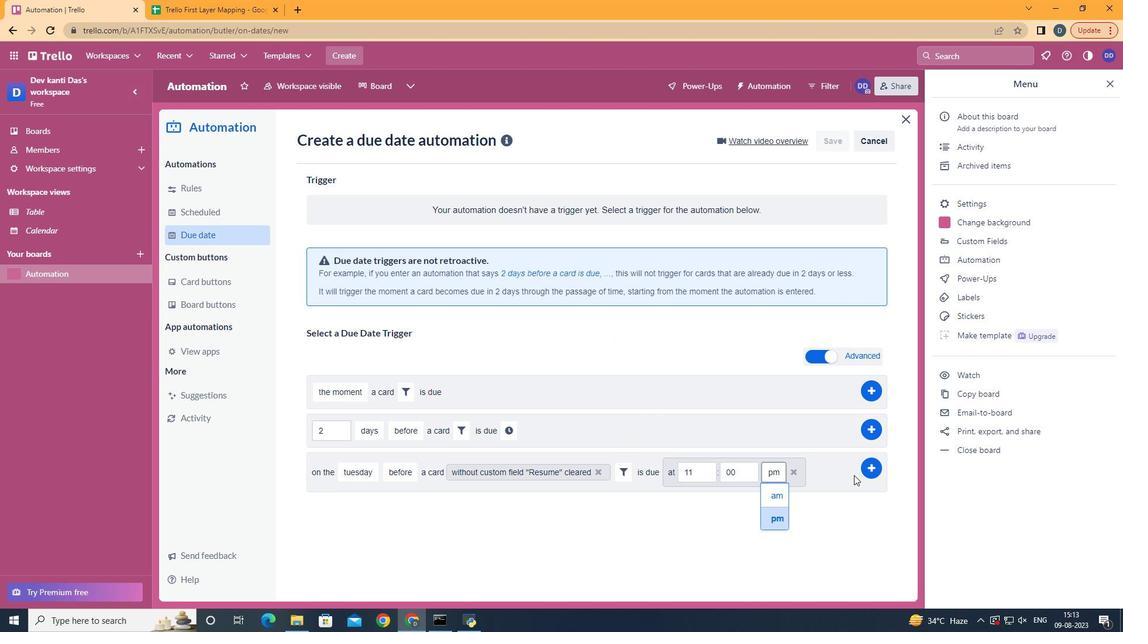 
Action: Mouse moved to (863, 469)
Screenshot: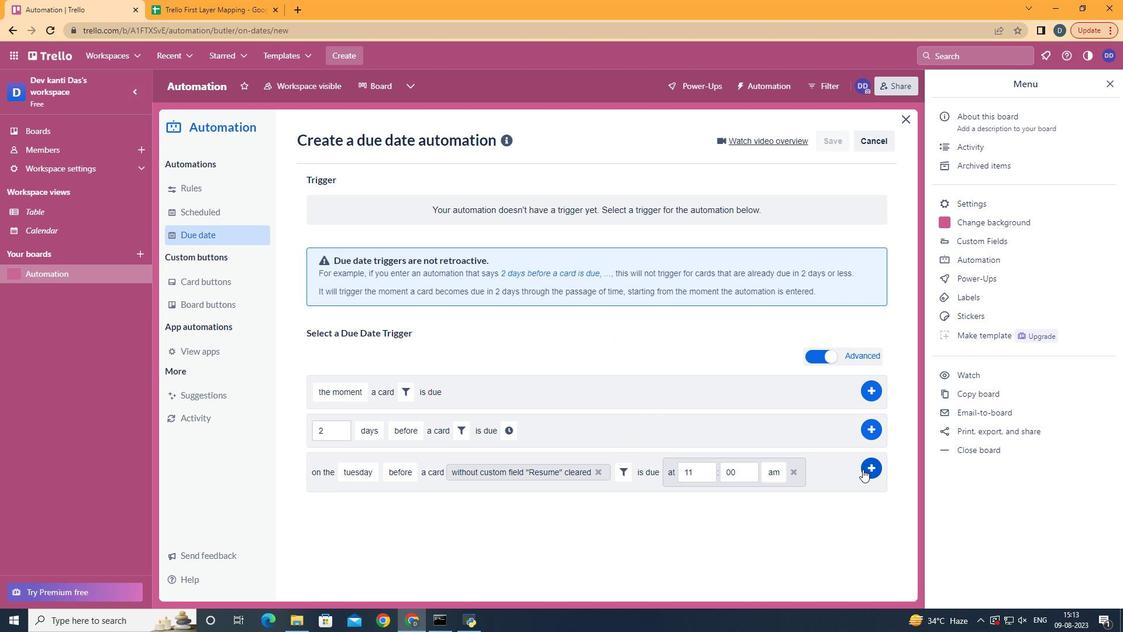 
Action: Mouse pressed left at (863, 469)
Screenshot: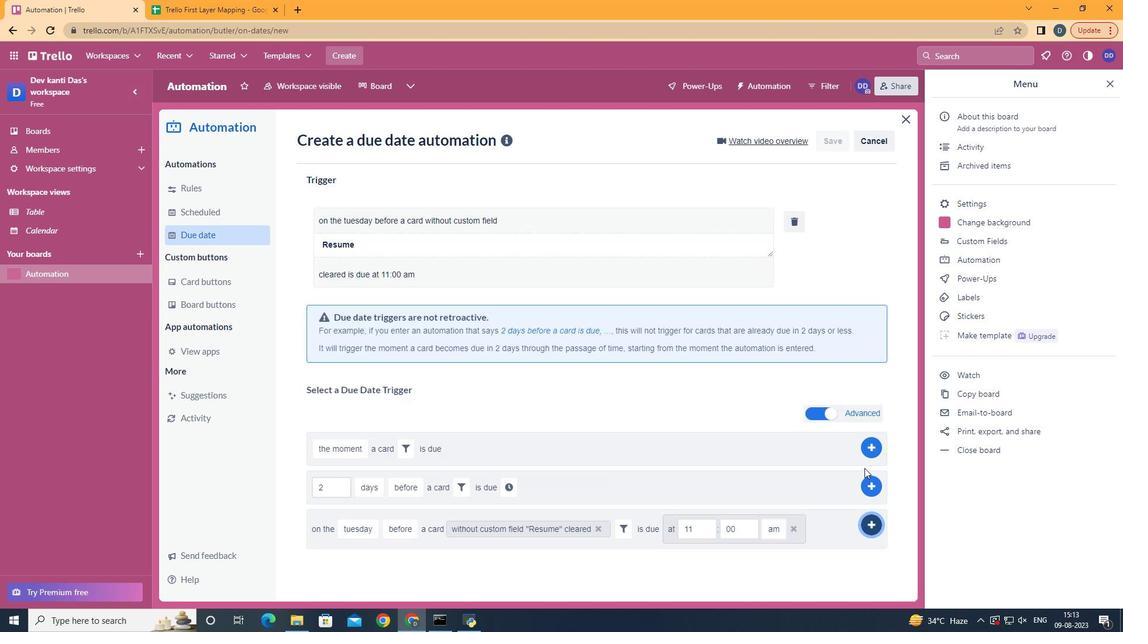 
Action: Mouse moved to (600, 296)
Screenshot: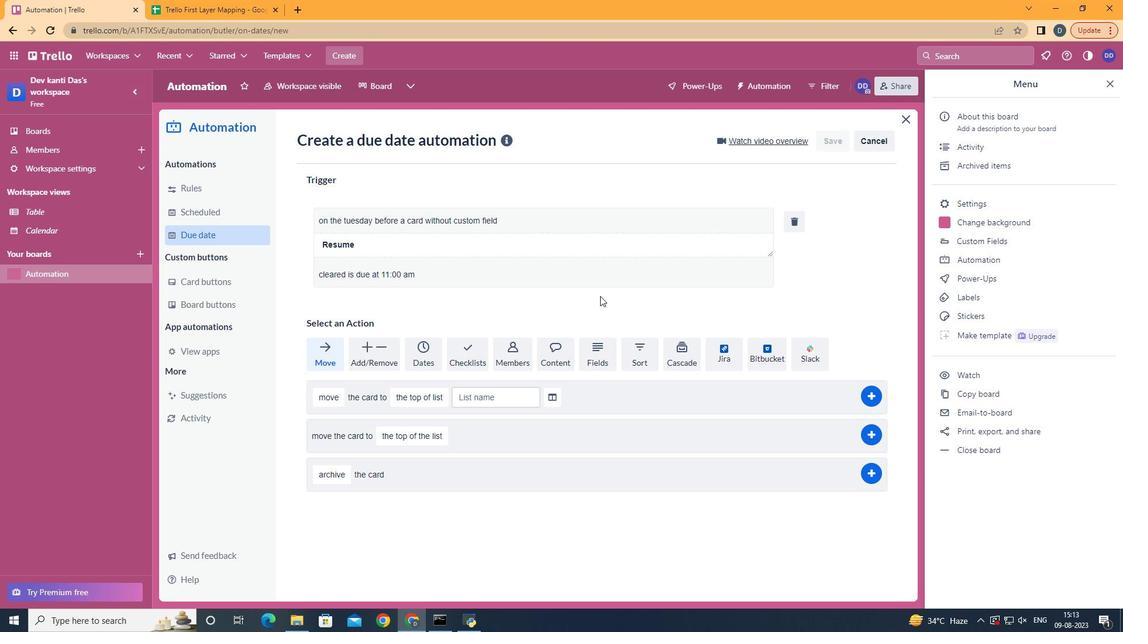 
